 Task: In the Company rice.edu, Add note: 'Research and compile a list of potential influencers for an upcoming campaign.'. Mark checkbox to create task to follow up ': Tomorrow'. Create task, with  description: Send Proposal to Client, Add due date: In 3 Business Days; Add reminder: 30 Minutes before. Set Priority Low  and add note: follow up with the client regarding their recent inquiry and address any questions they may have.. Logged in from softage.5@softage.net
Action: Mouse moved to (77, 70)
Screenshot: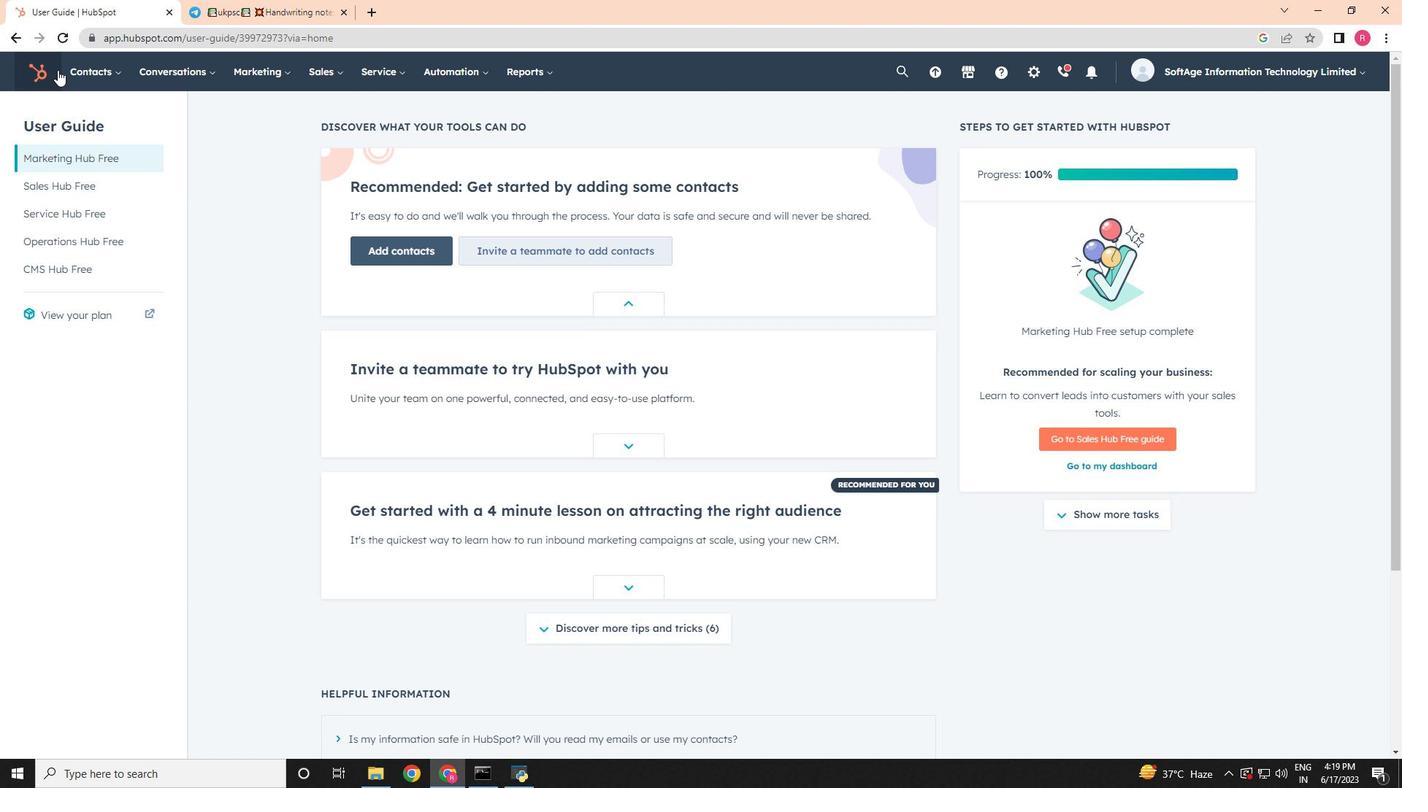 
Action: Mouse pressed left at (77, 70)
Screenshot: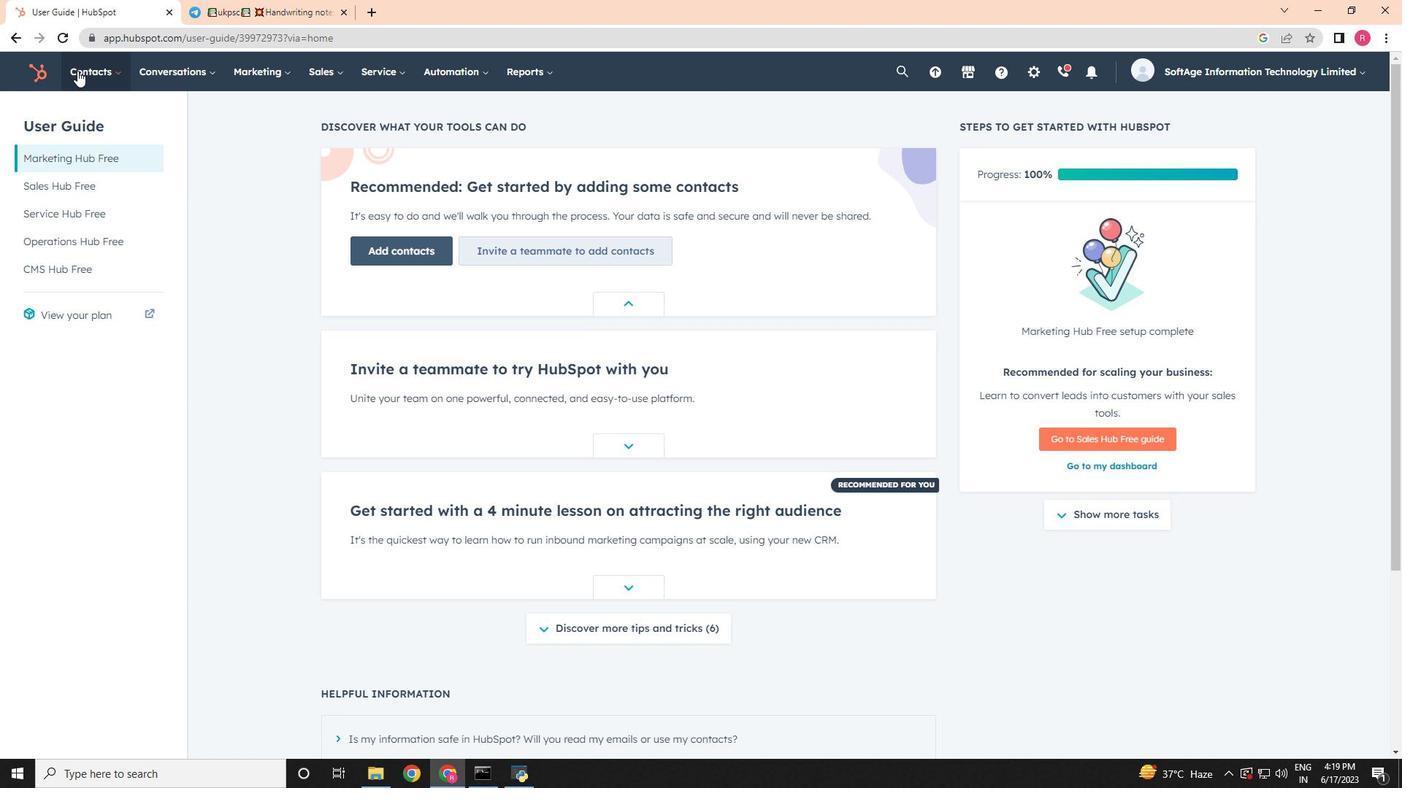 
Action: Mouse moved to (113, 140)
Screenshot: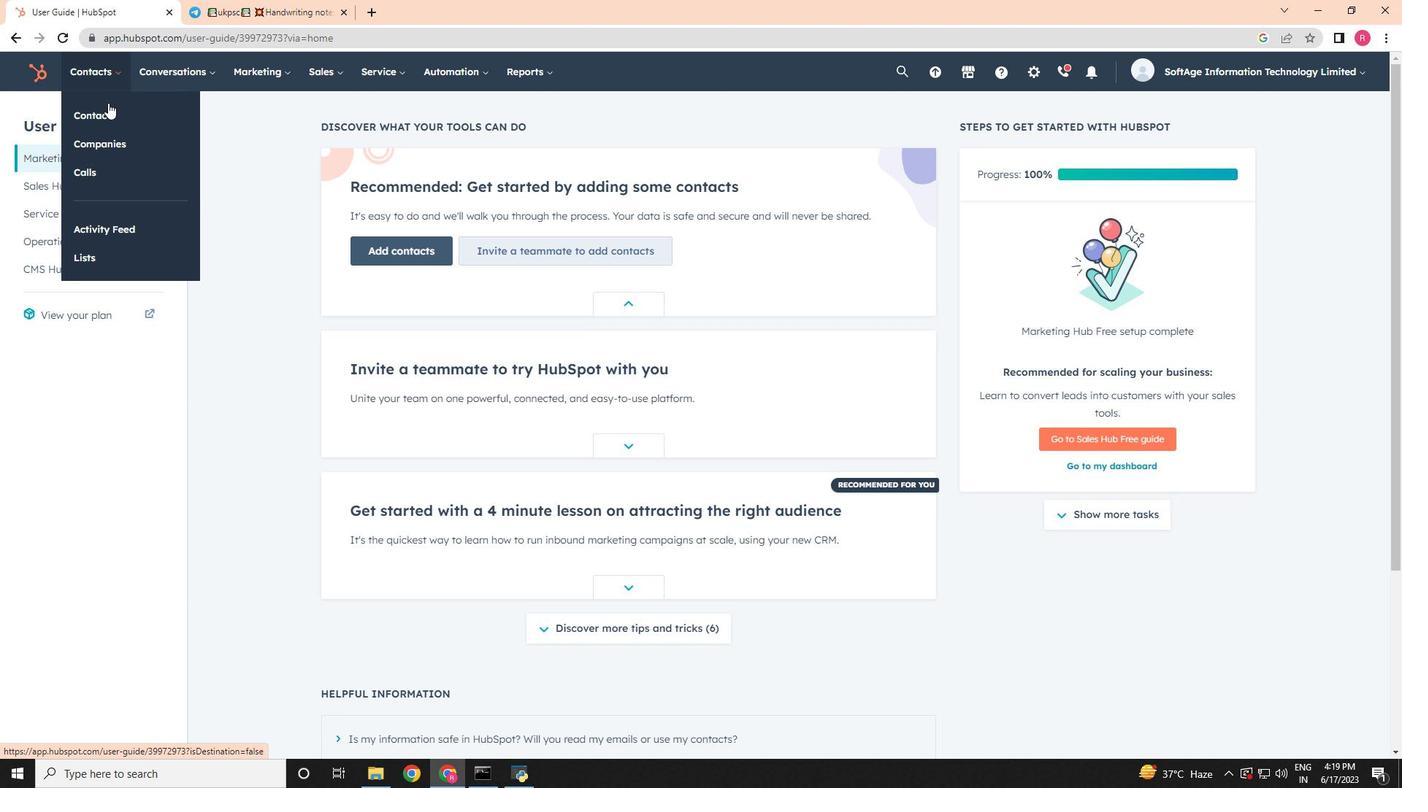 
Action: Mouse pressed left at (113, 140)
Screenshot: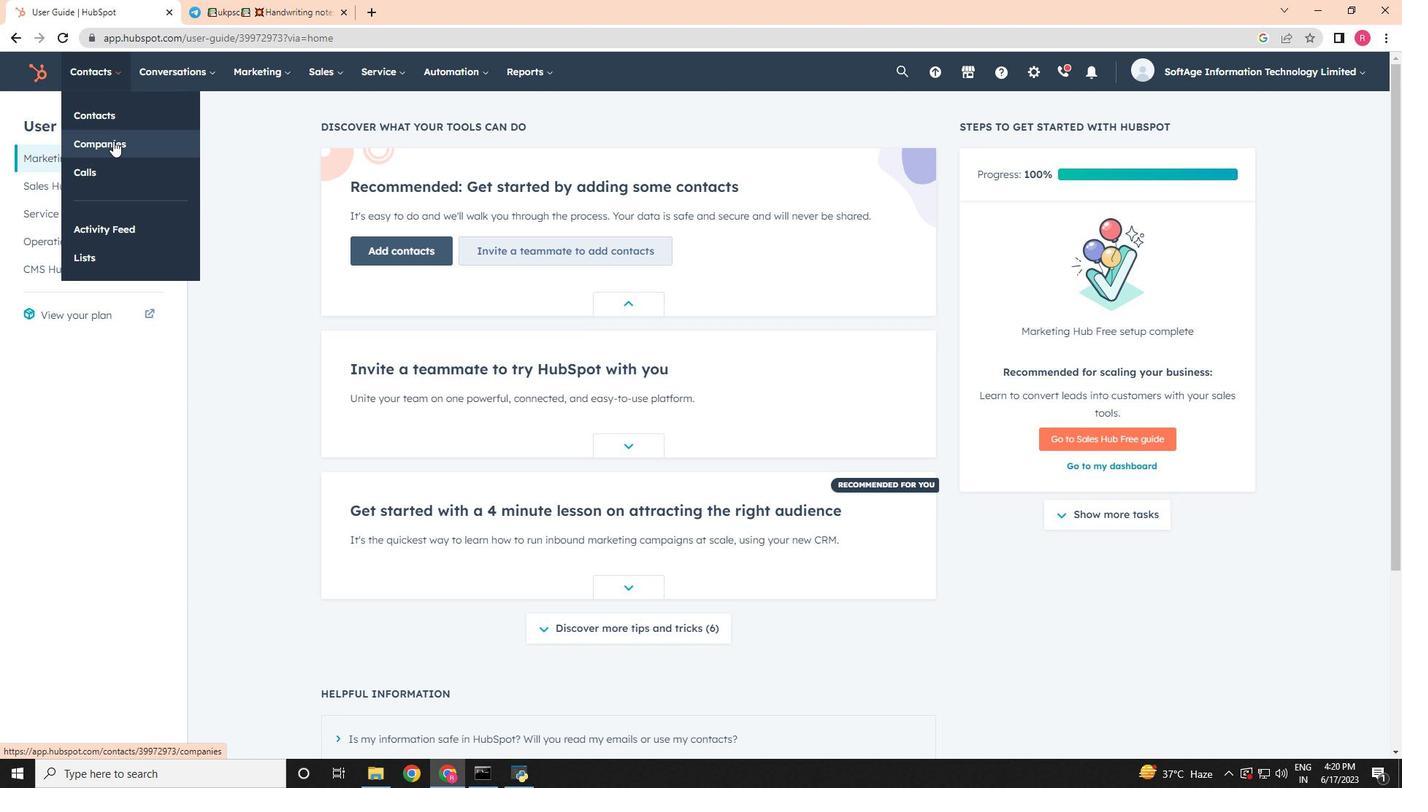 
Action: Mouse moved to (122, 238)
Screenshot: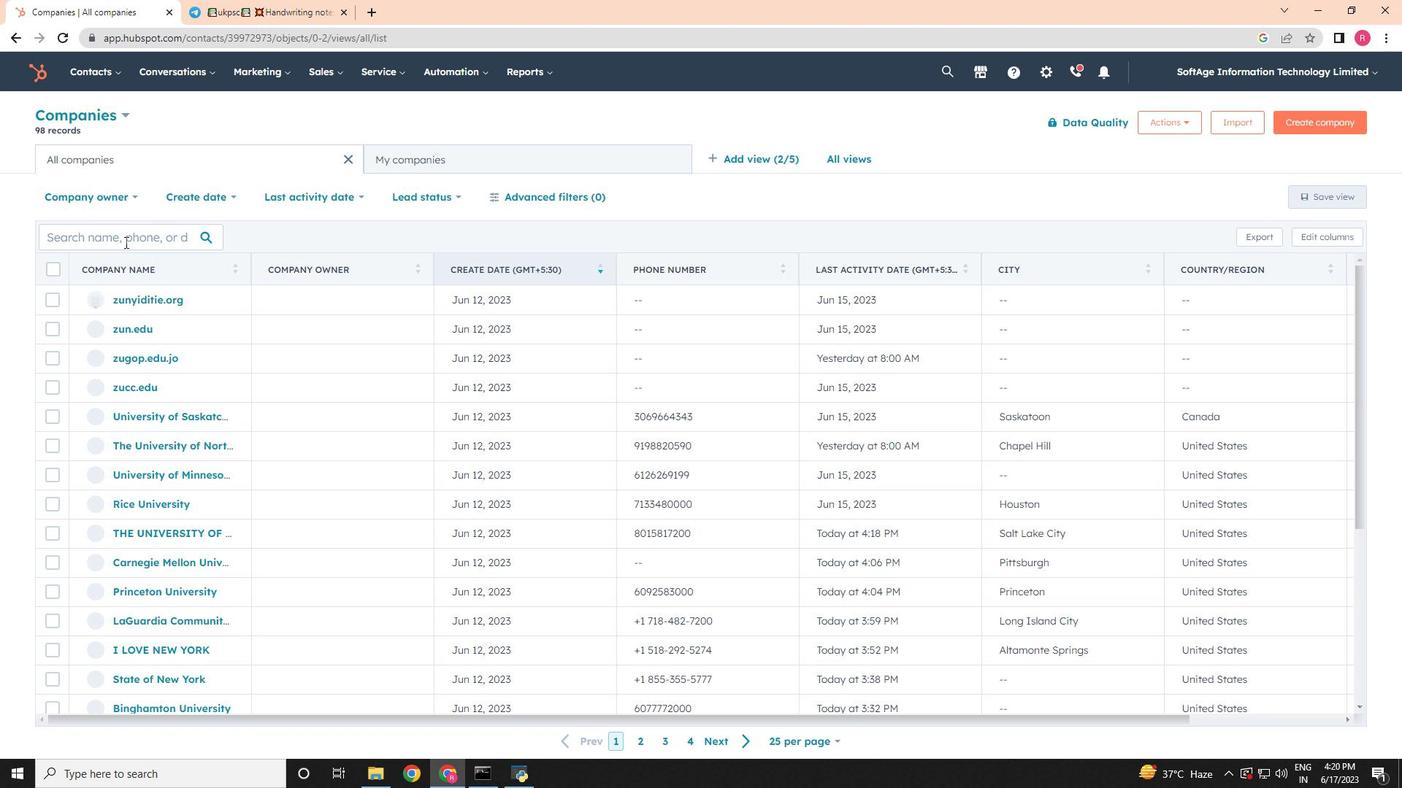 
Action: Mouse pressed left at (122, 238)
Screenshot: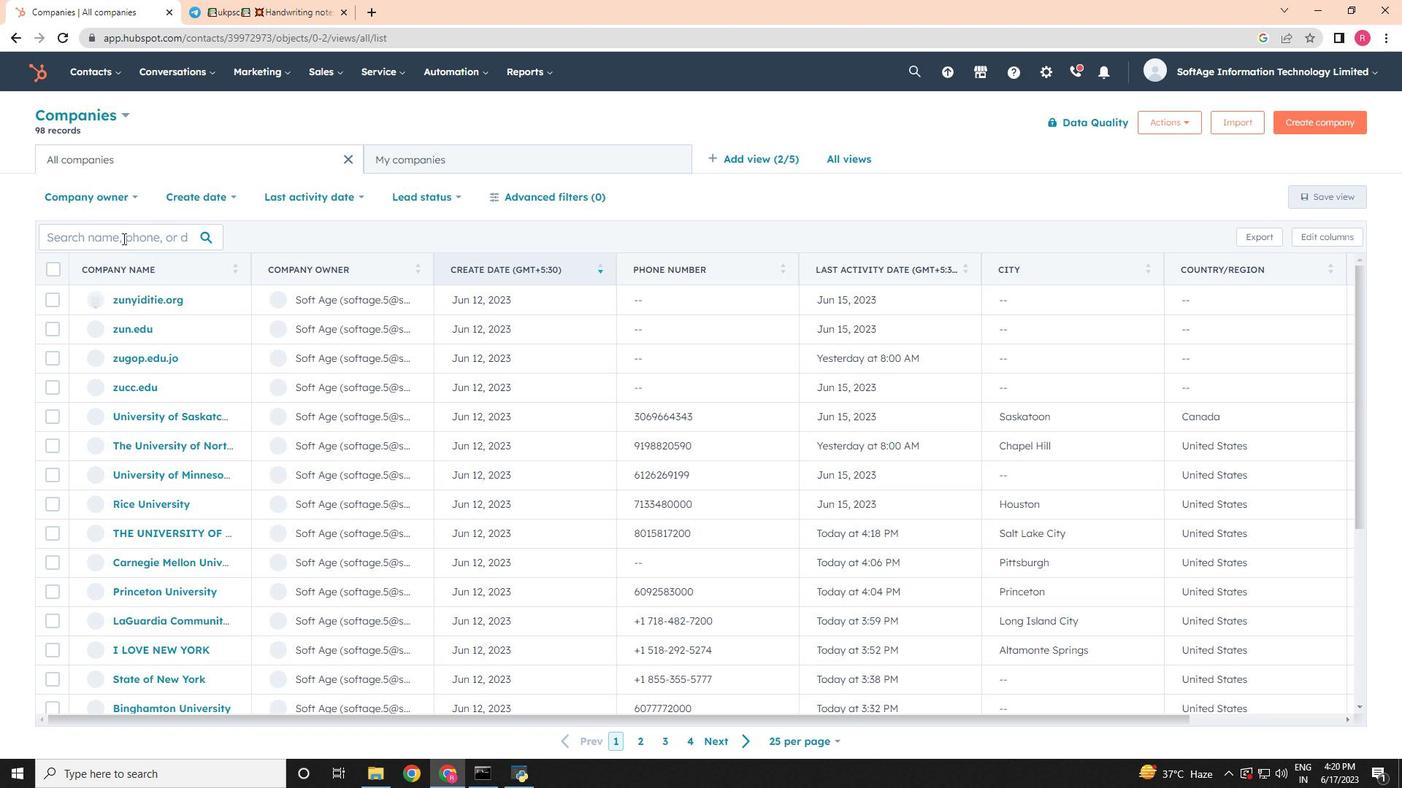 
Action: Mouse moved to (122, 238)
Screenshot: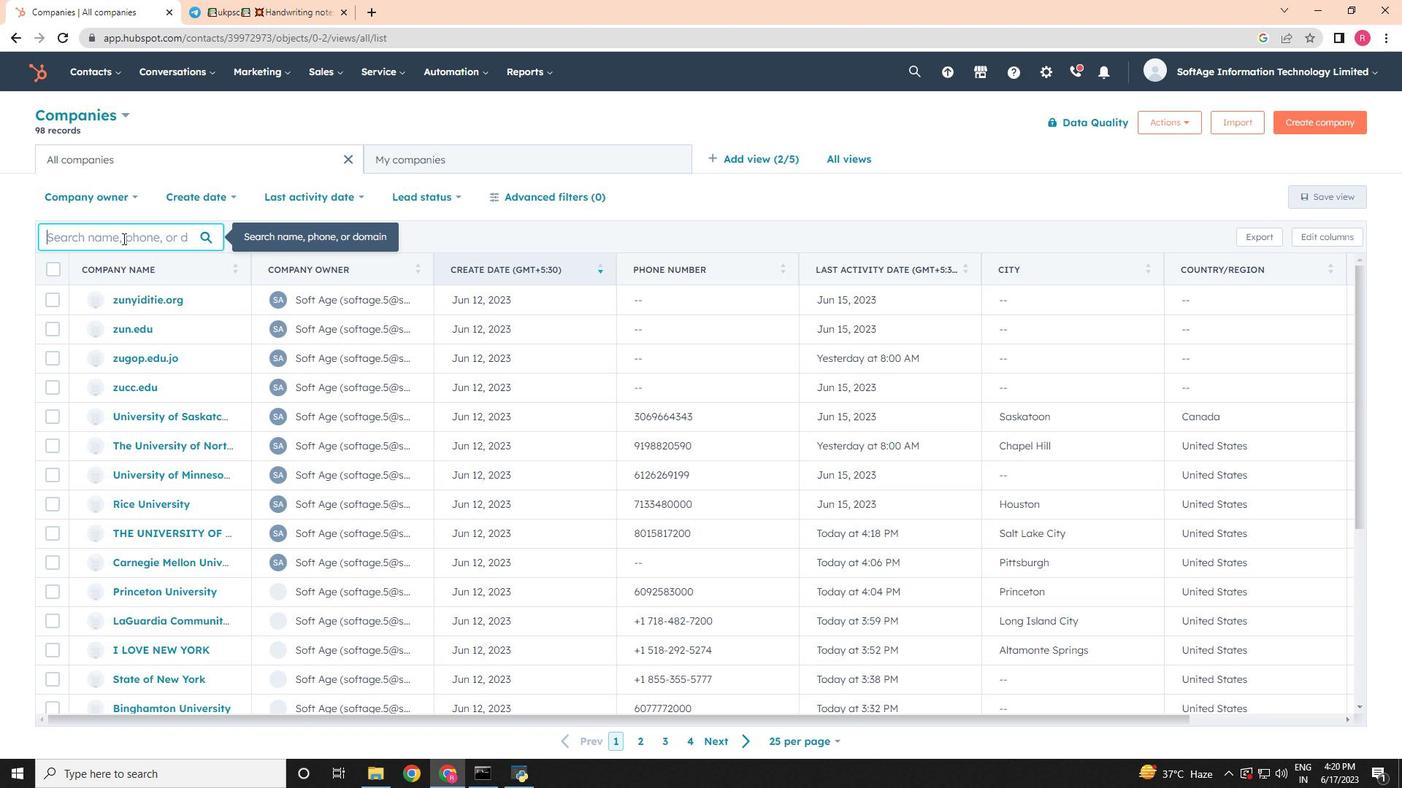 
Action: Key pressed rice.edu
Screenshot: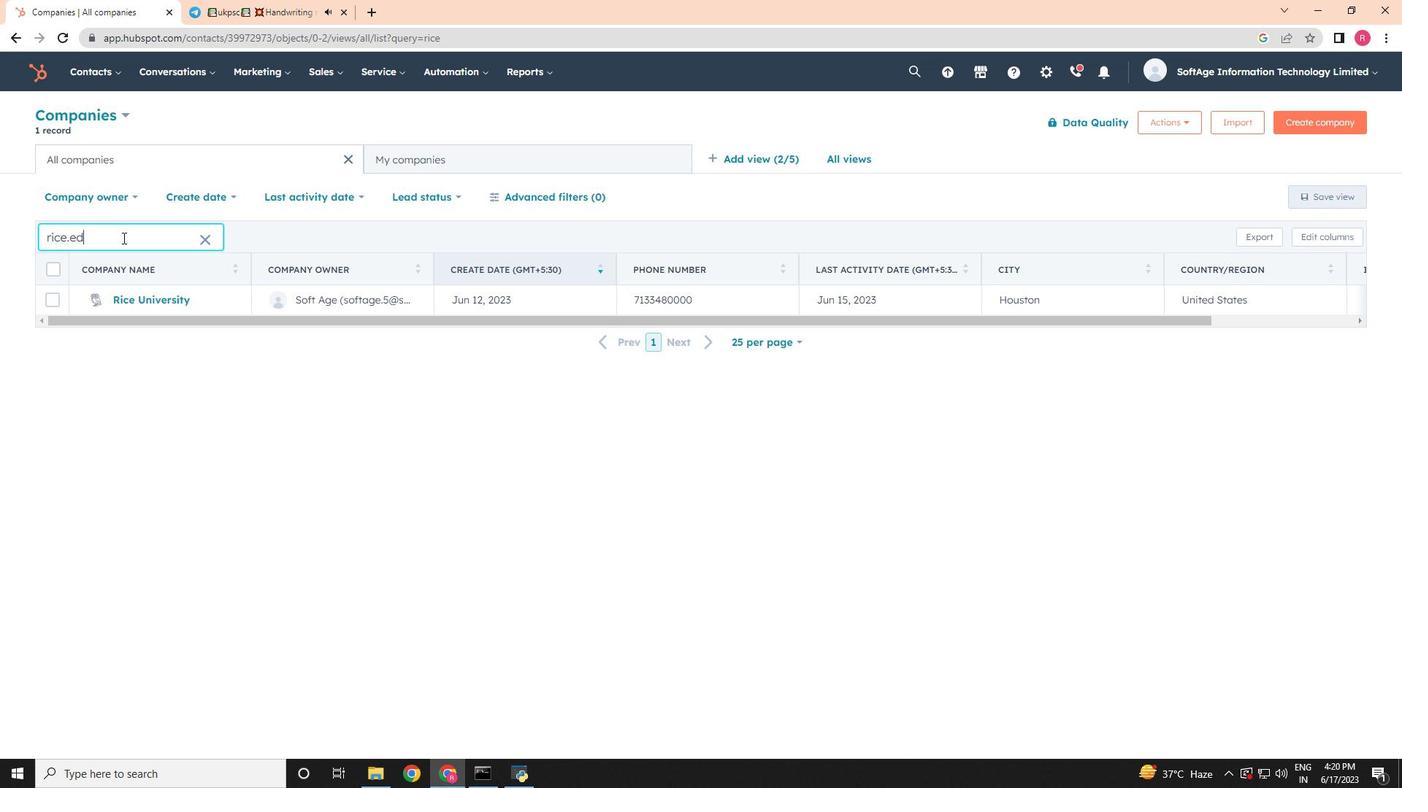 
Action: Mouse moved to (125, 305)
Screenshot: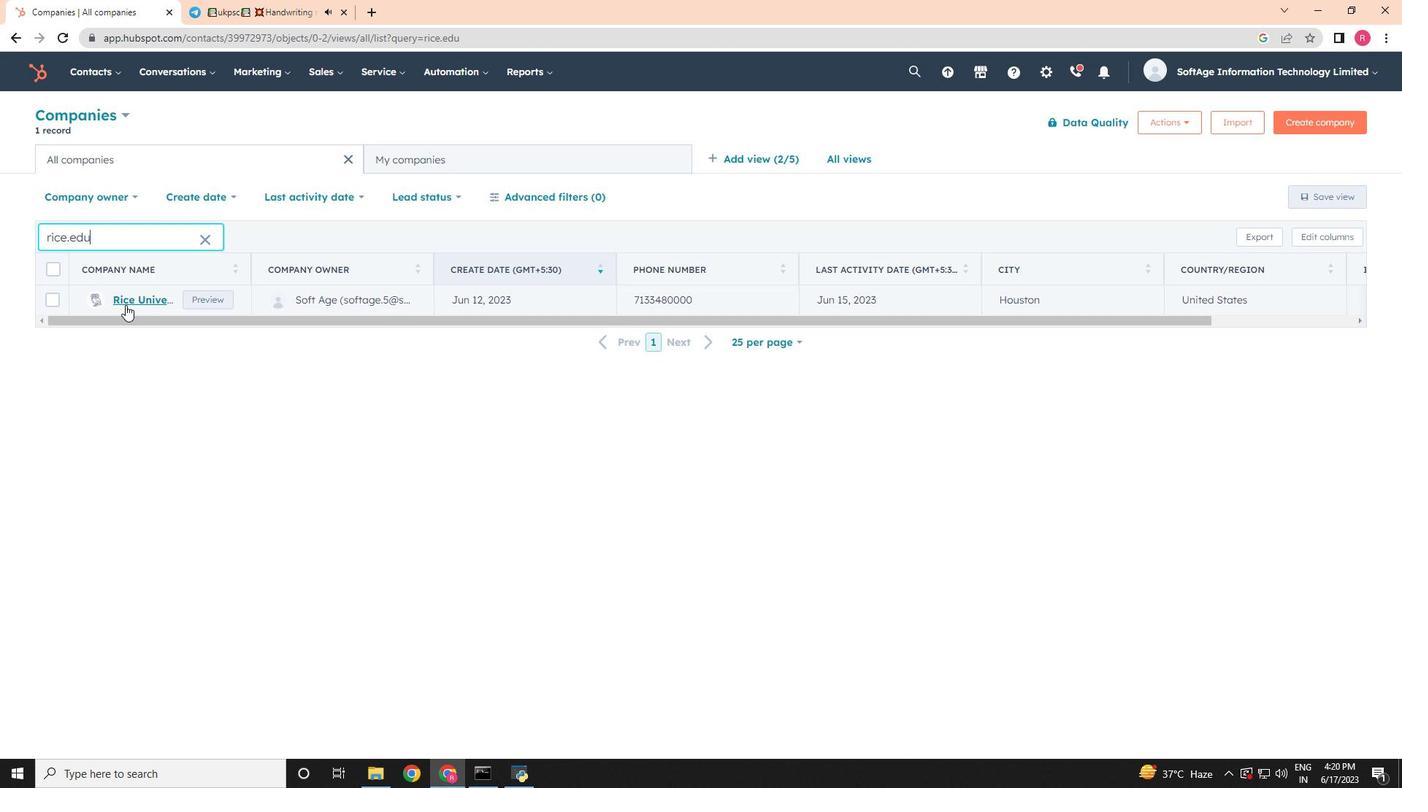 
Action: Mouse pressed left at (125, 305)
Screenshot: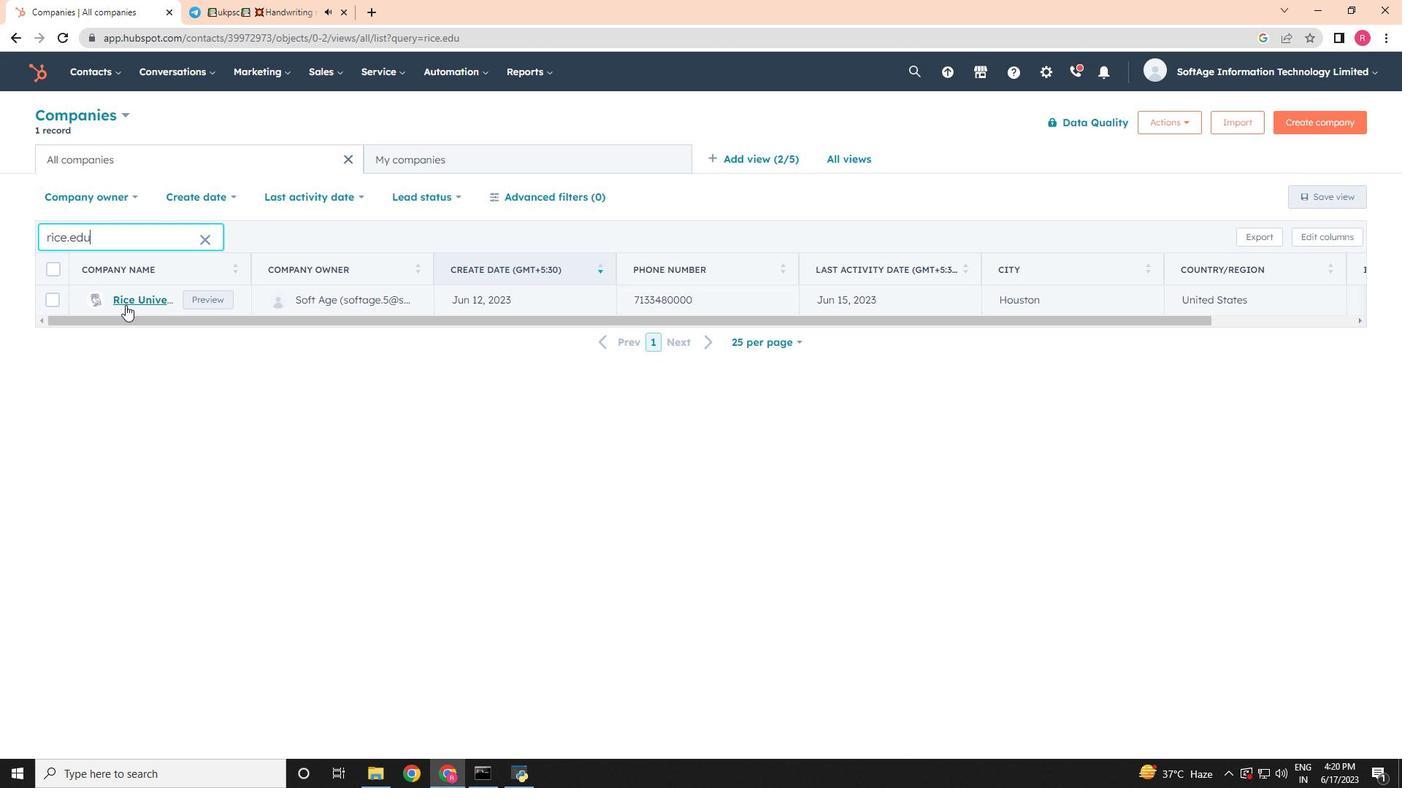 
Action: Mouse moved to (46, 245)
Screenshot: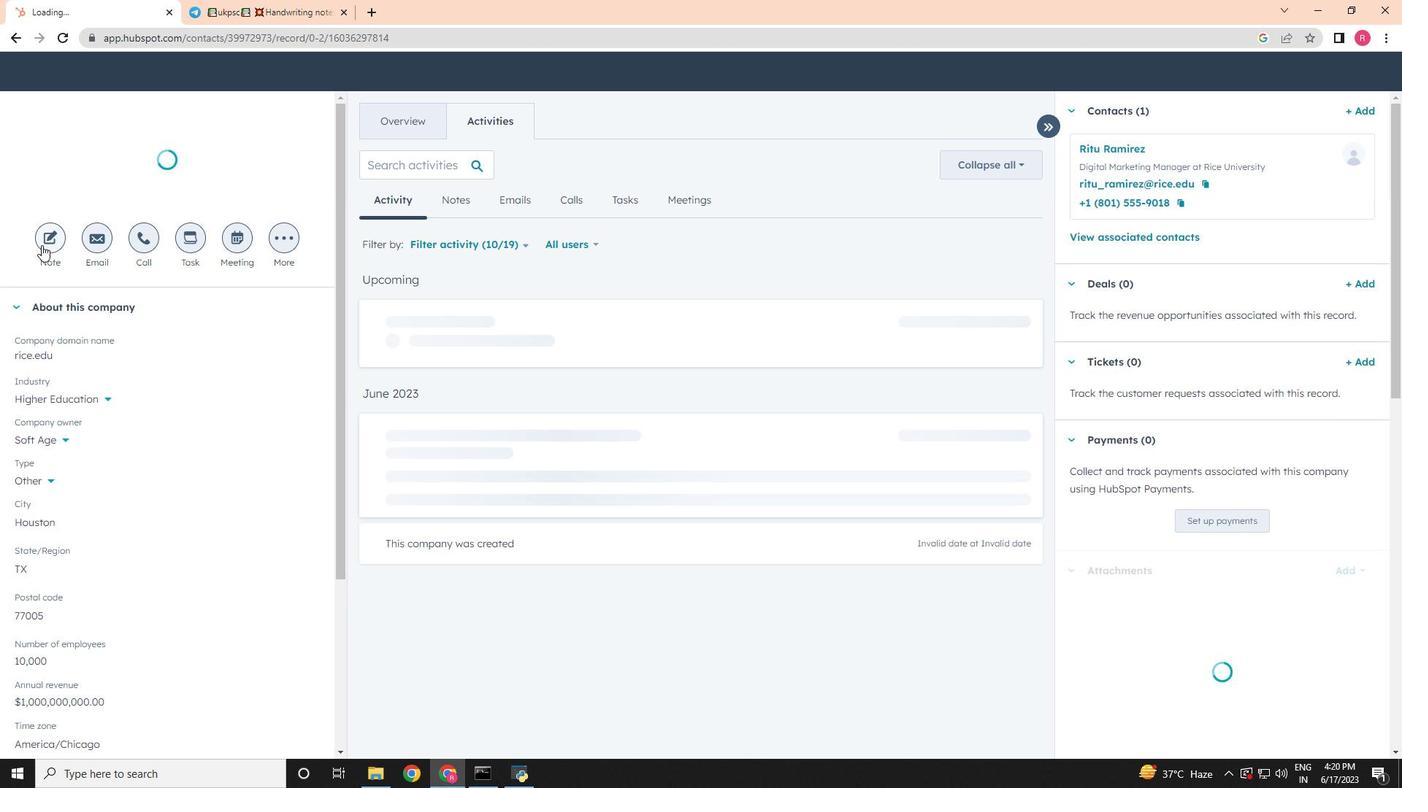 
Action: Mouse pressed left at (46, 245)
Screenshot: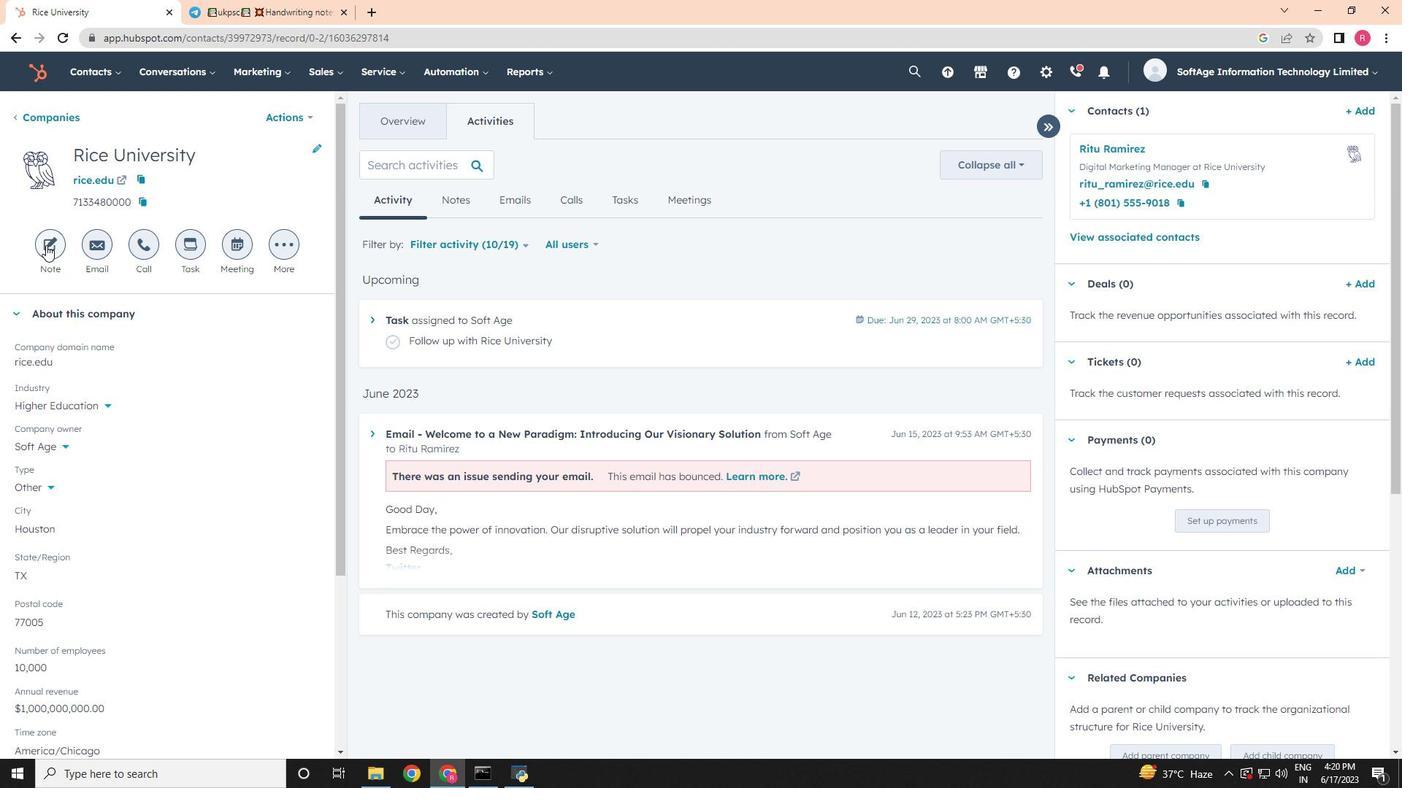 
Action: Mouse moved to (1228, 436)
Screenshot: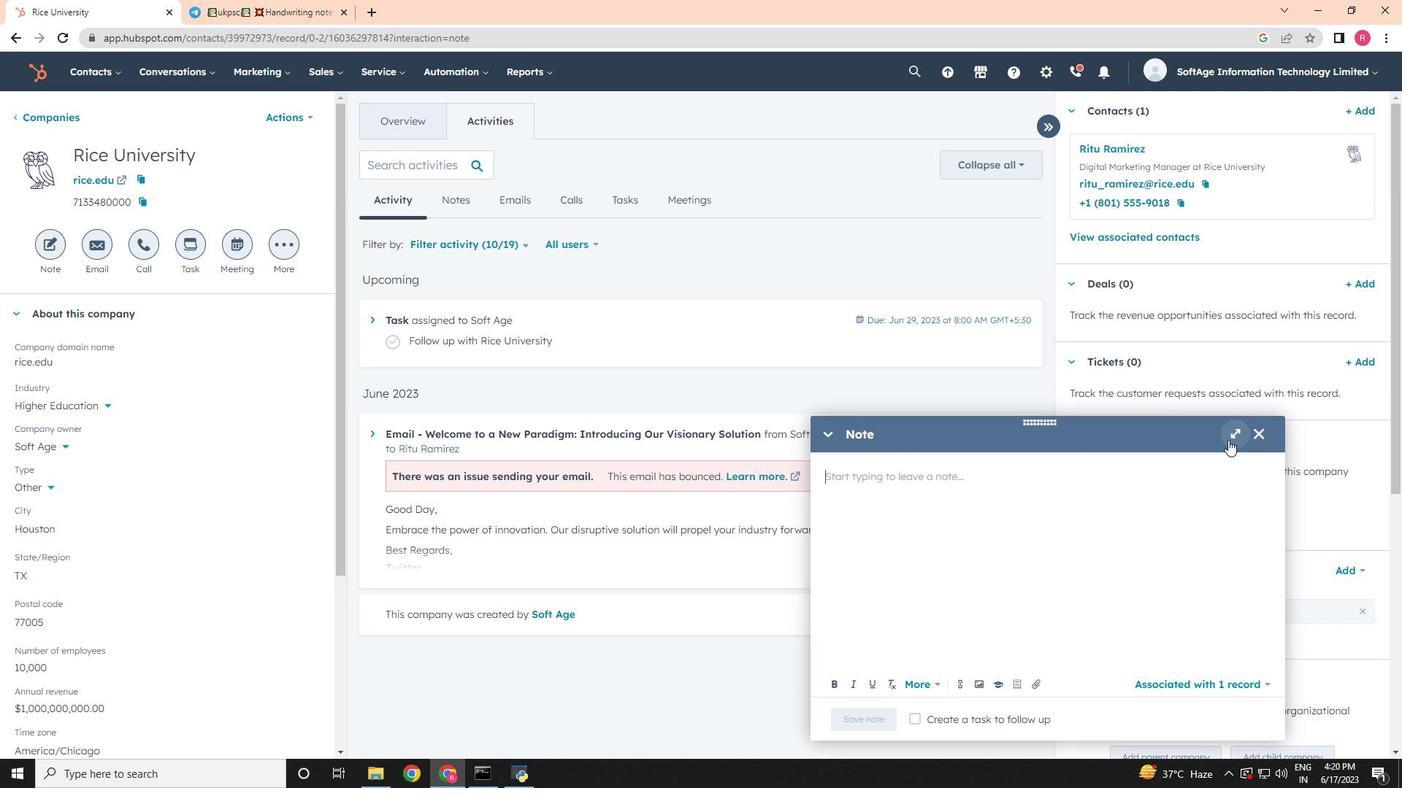 
Action: Mouse pressed left at (1228, 436)
Screenshot: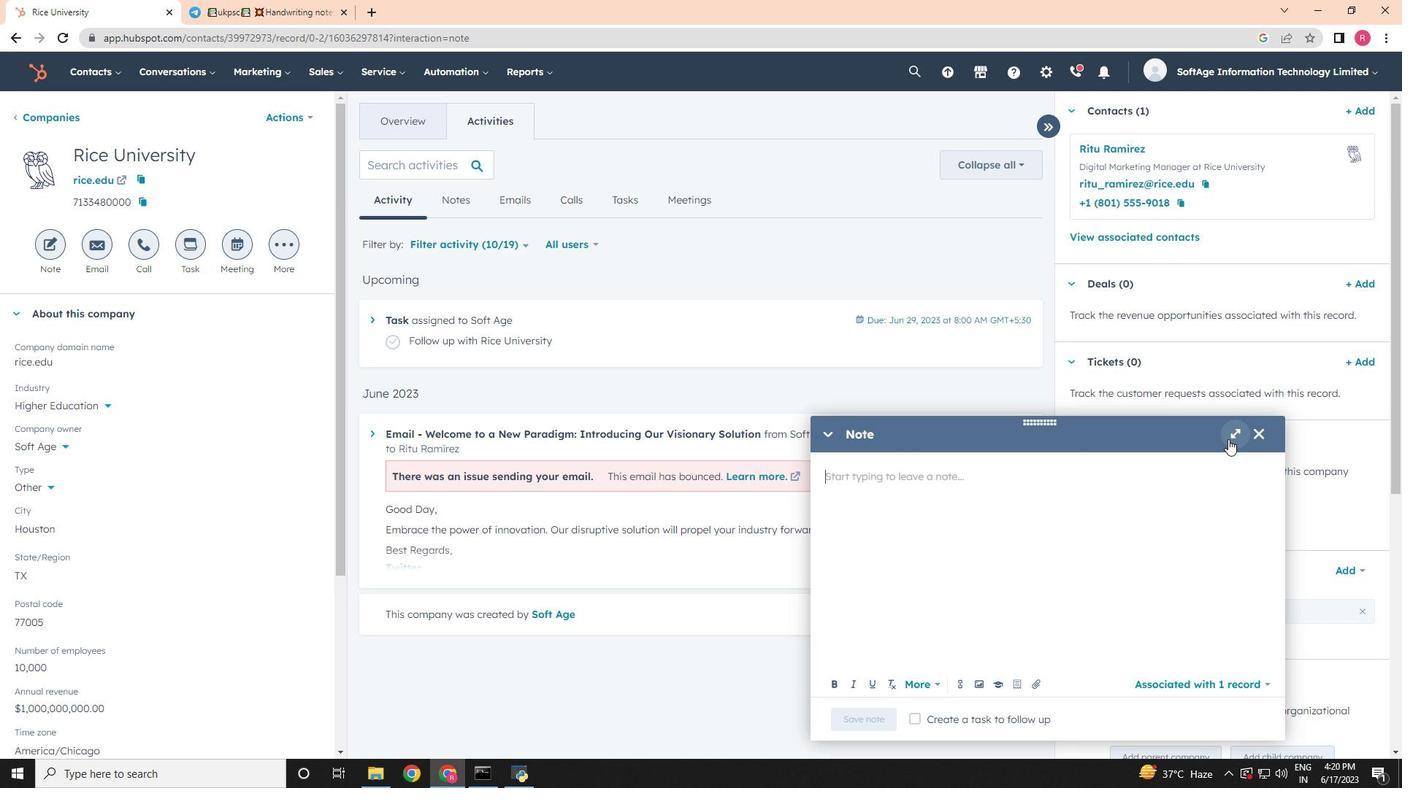 
Action: Mouse moved to (354, 268)
Screenshot: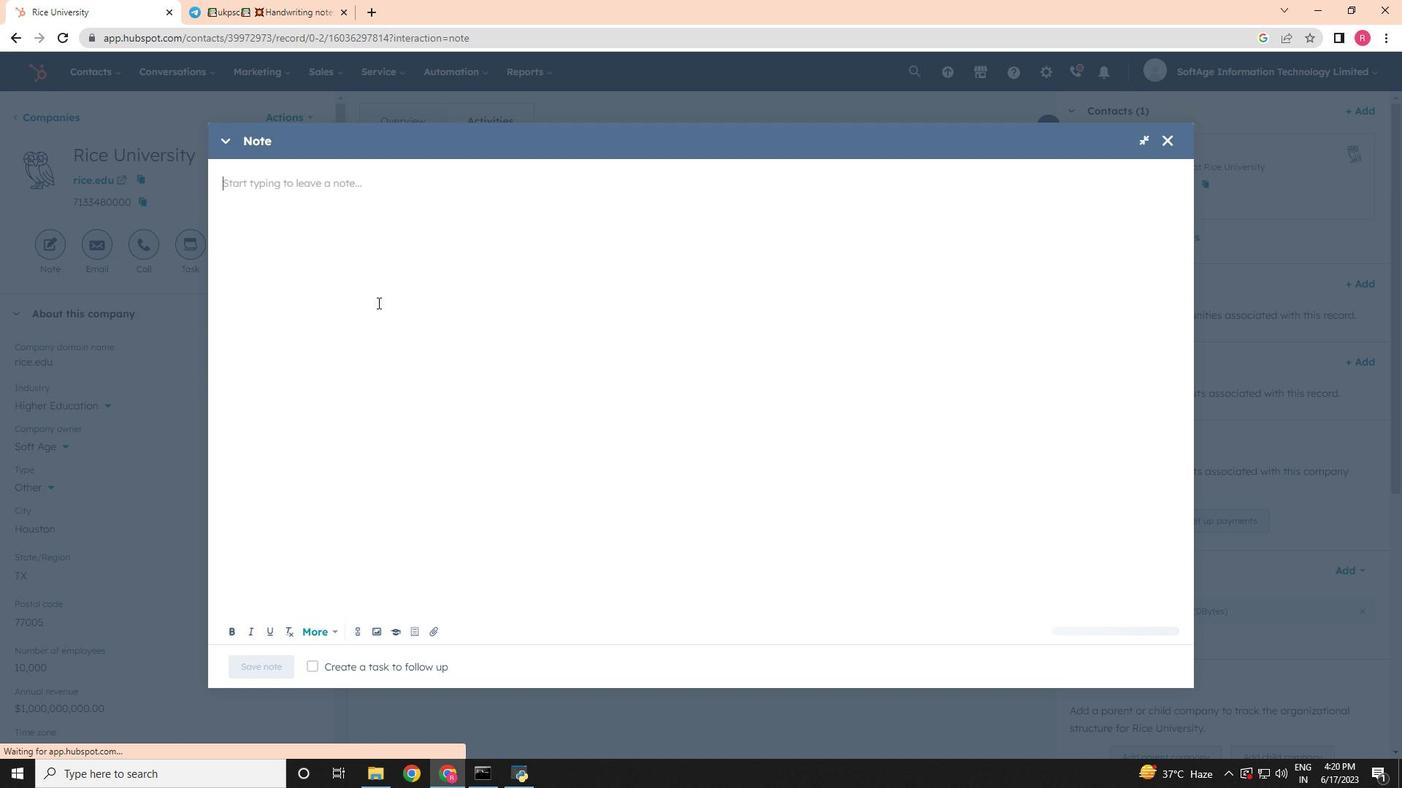 
Action: Key pressed <Key.shift>Research<Key.space>and<Key.space>compile<Key.space>a<Key.space>list<Key.space>of<Key.space>potential<Key.space>influencers<Key.space>for<Key.space>an<Key.space>upcoming<Key.space>campaign.
Screenshot: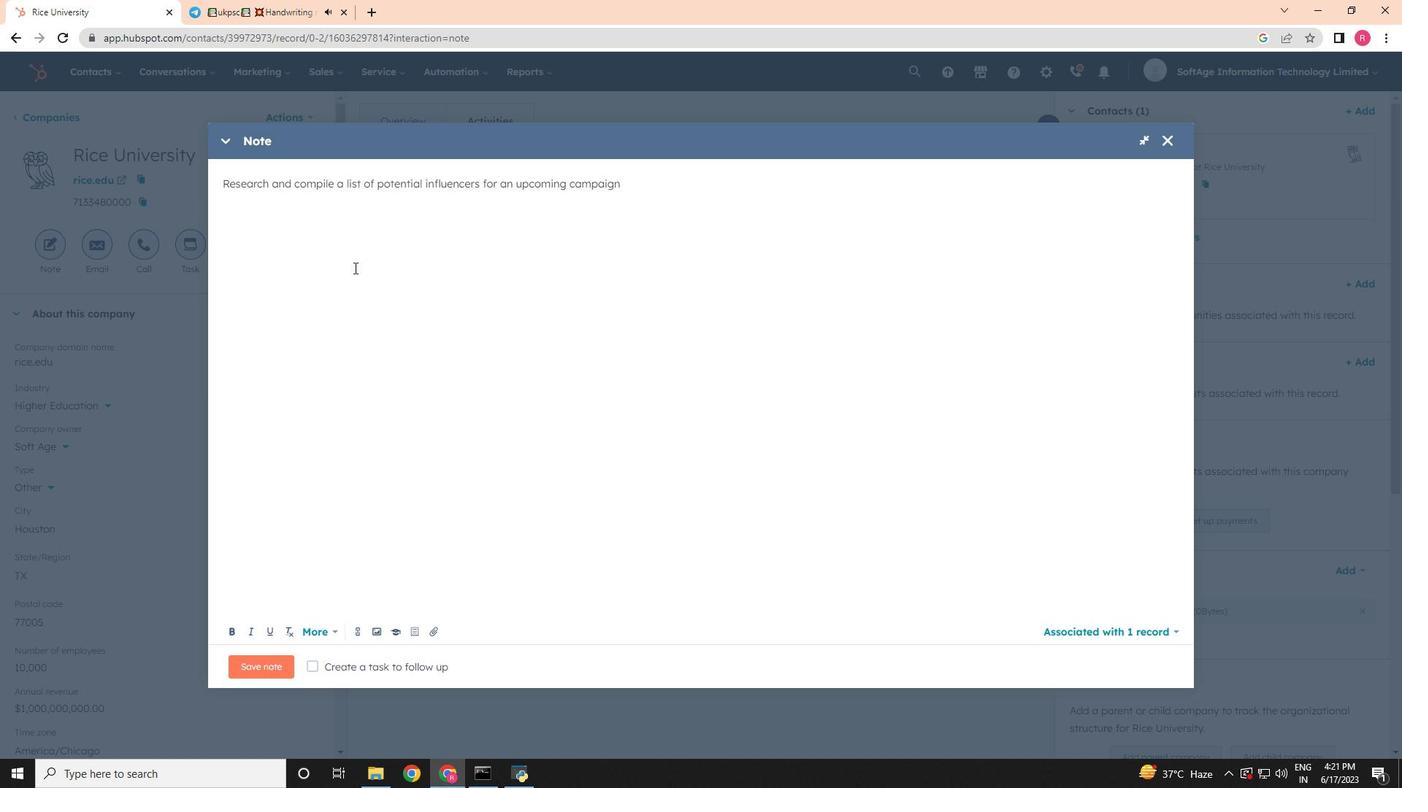 
Action: Mouse moved to (314, 658)
Screenshot: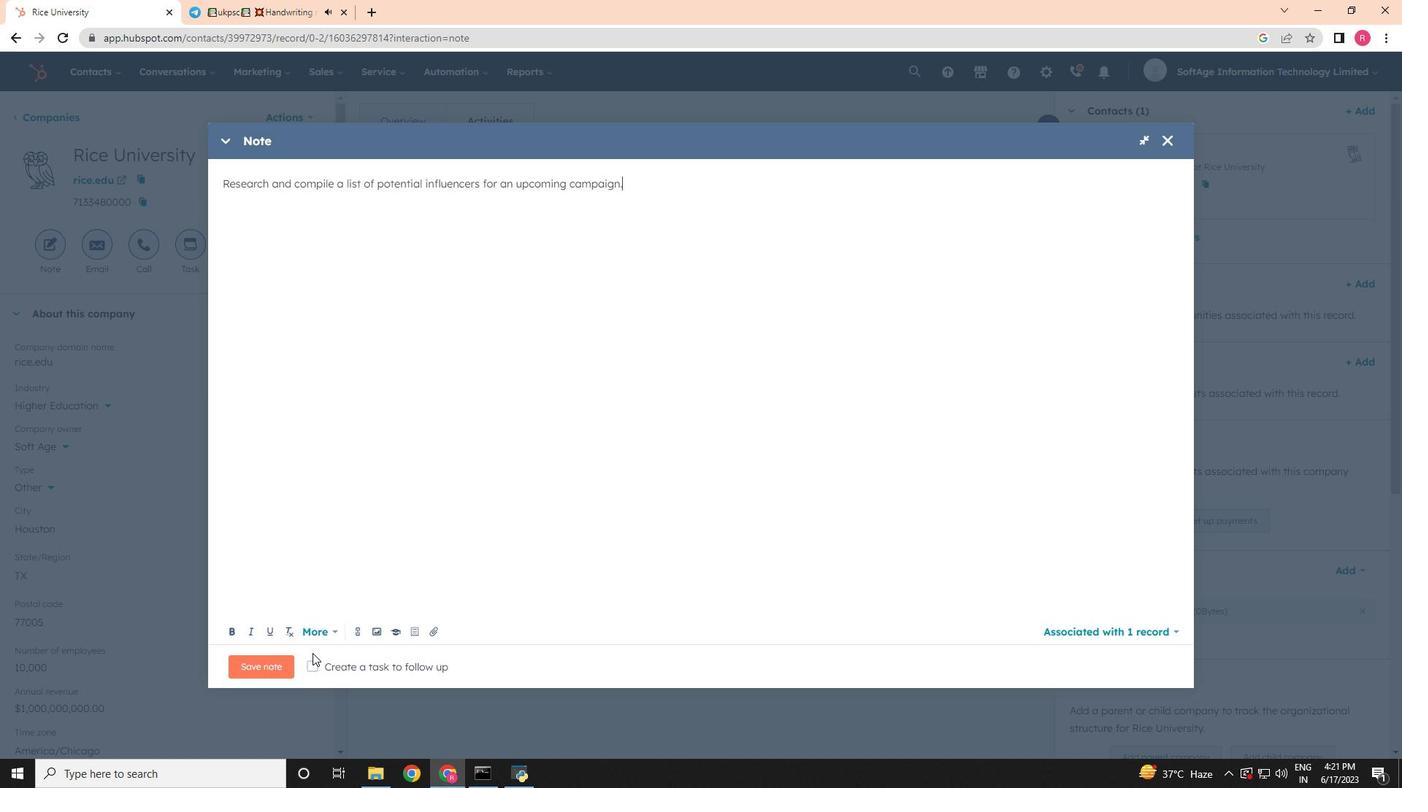 
Action: Mouse pressed left at (314, 658)
Screenshot: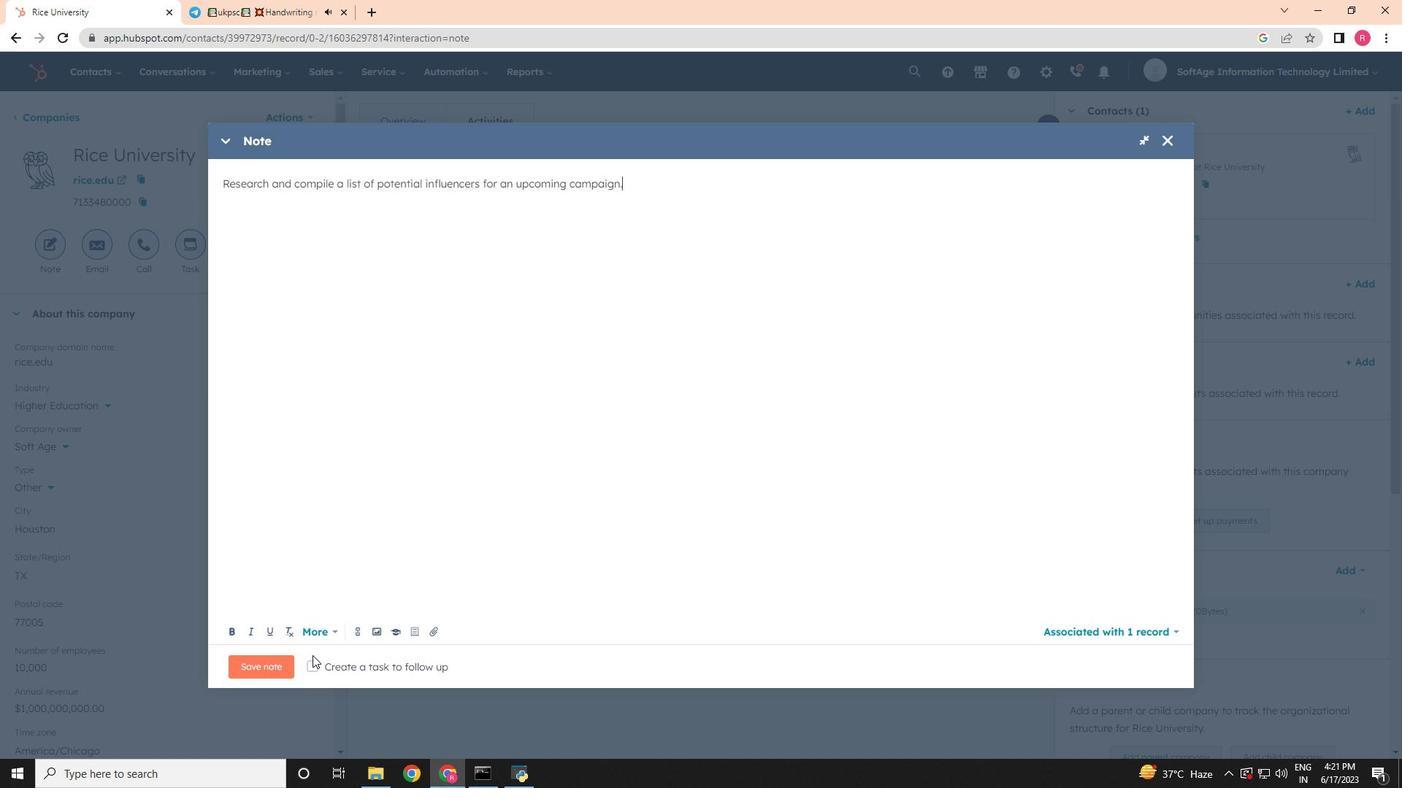
Action: Mouse moved to (314, 666)
Screenshot: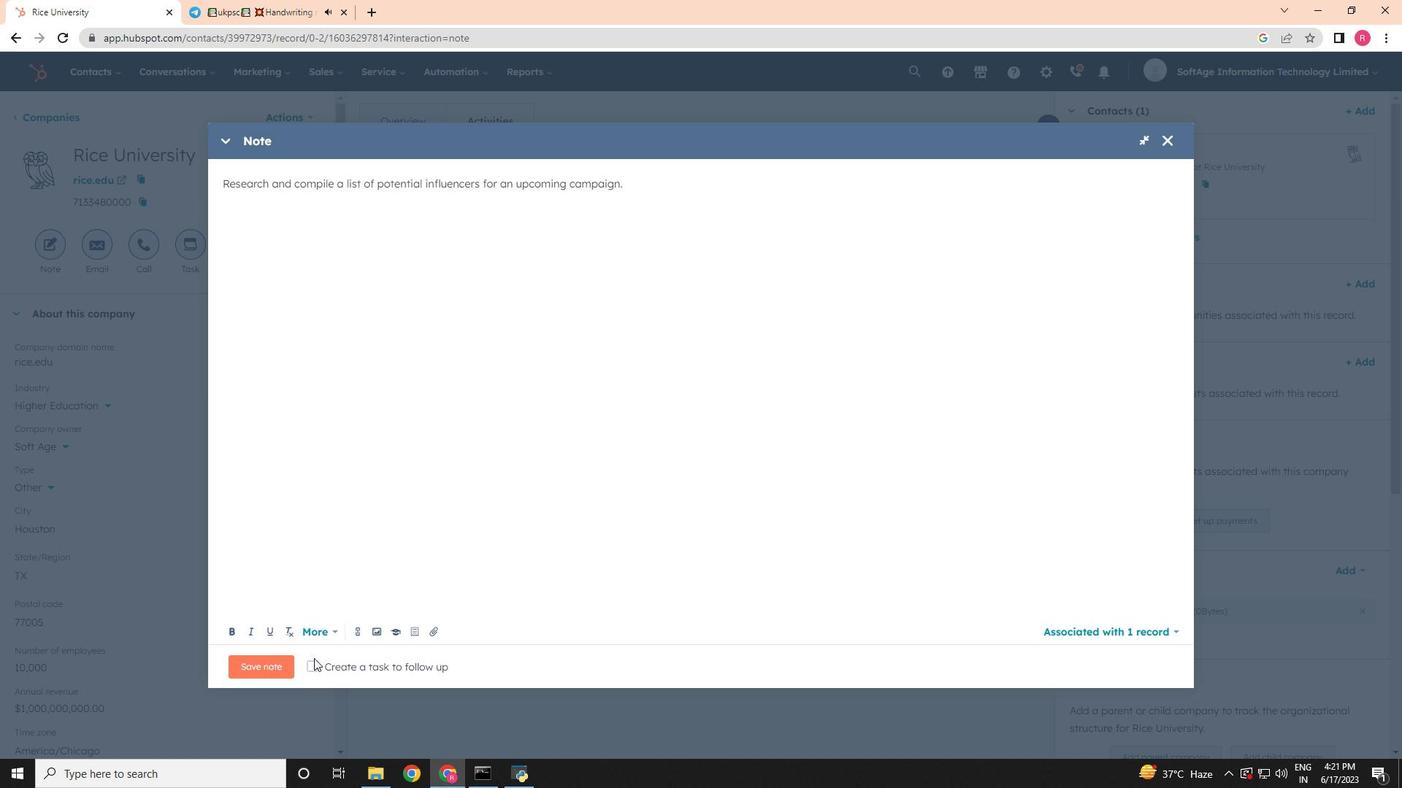 
Action: Mouse pressed left at (314, 666)
Screenshot: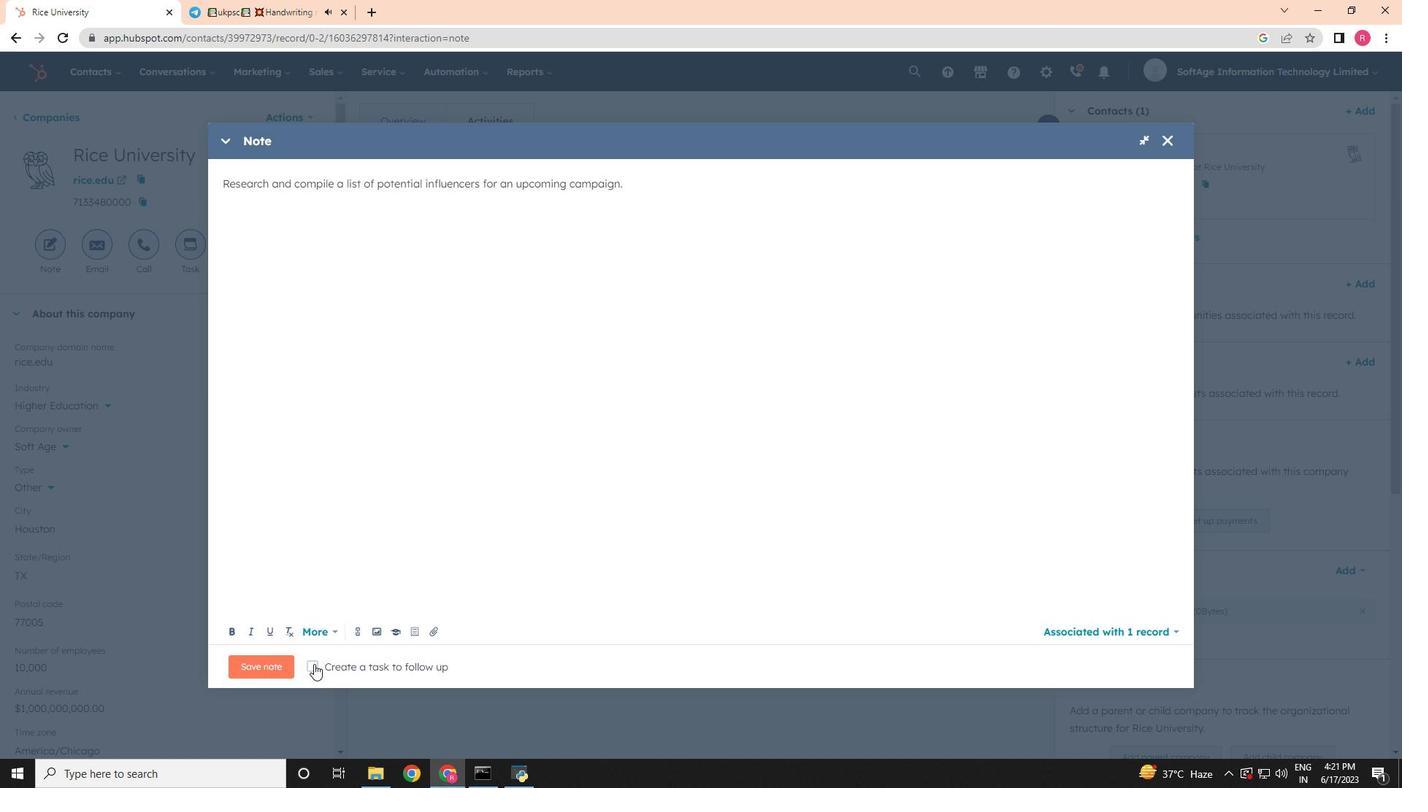
Action: Mouse moved to (503, 667)
Screenshot: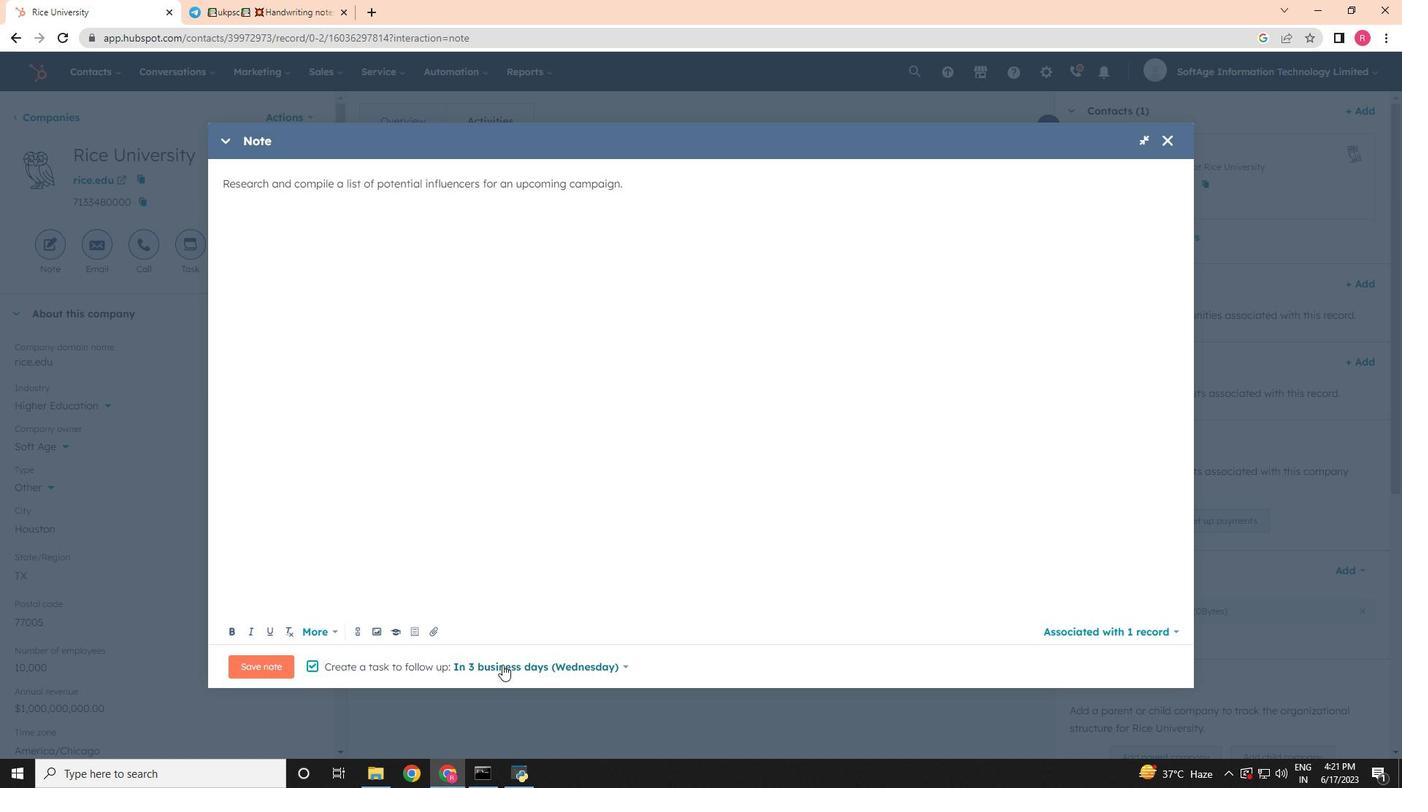 
Action: Mouse pressed left at (503, 667)
Screenshot: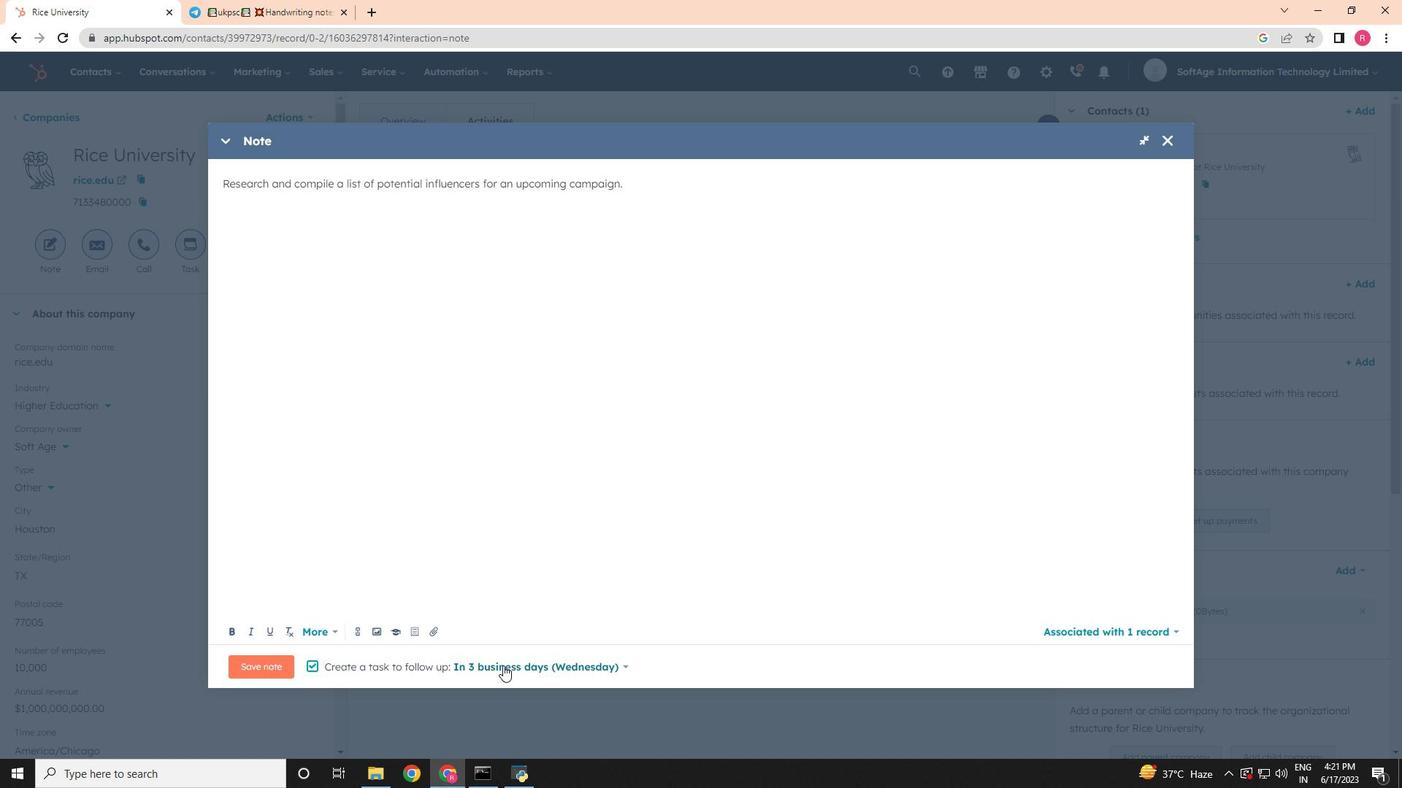 
Action: Mouse moved to (467, 579)
Screenshot: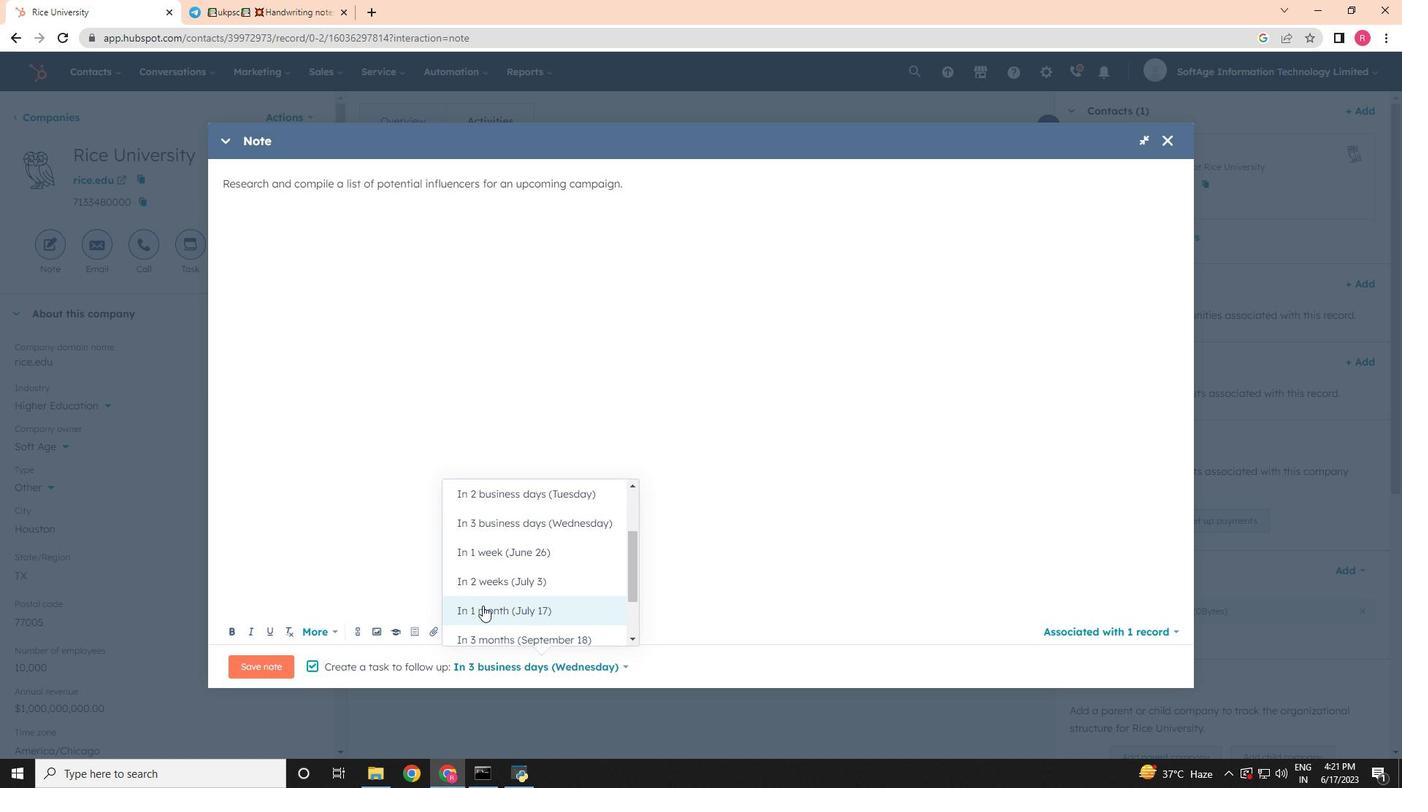
Action: Mouse scrolled (467, 579) with delta (0, 0)
Screenshot: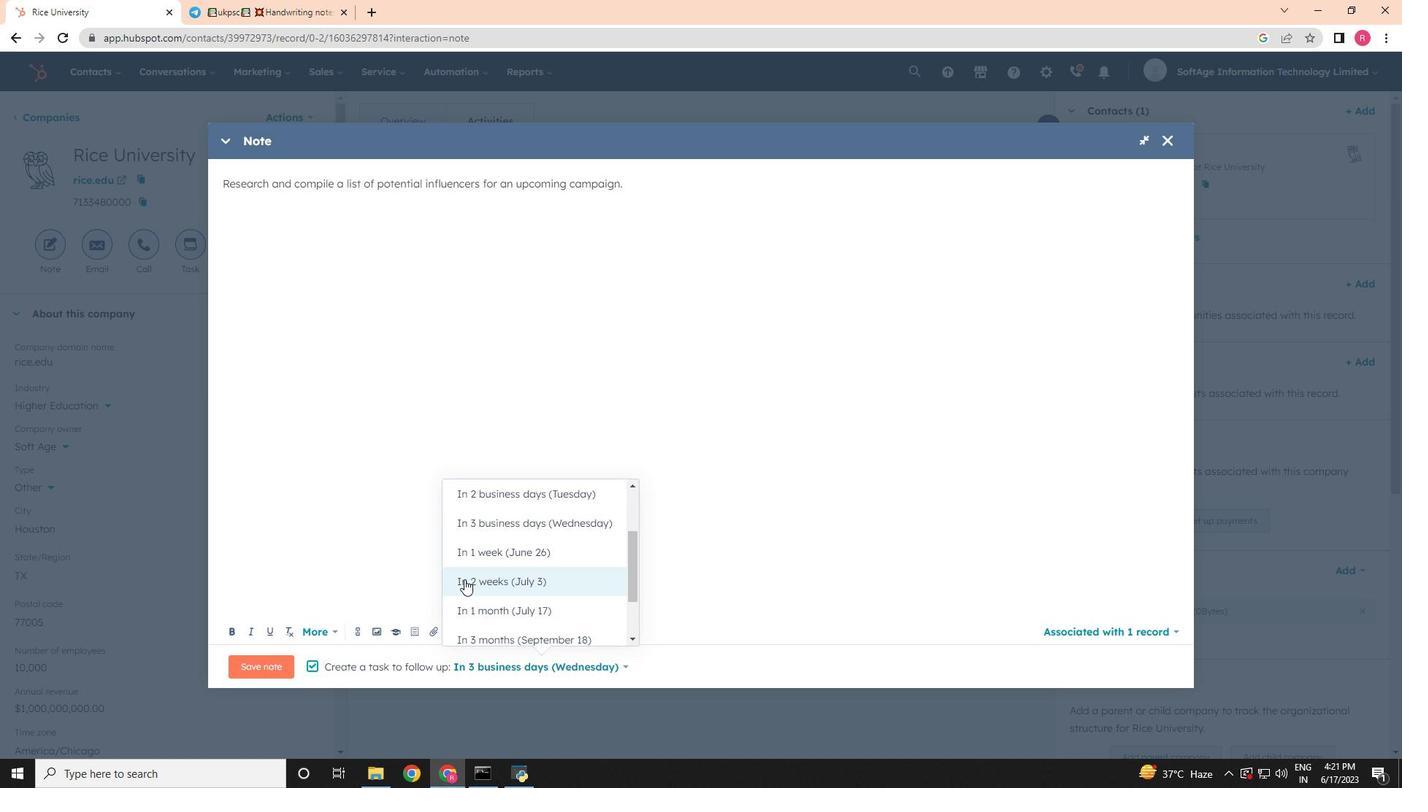 
Action: Mouse scrolled (467, 579) with delta (0, 0)
Screenshot: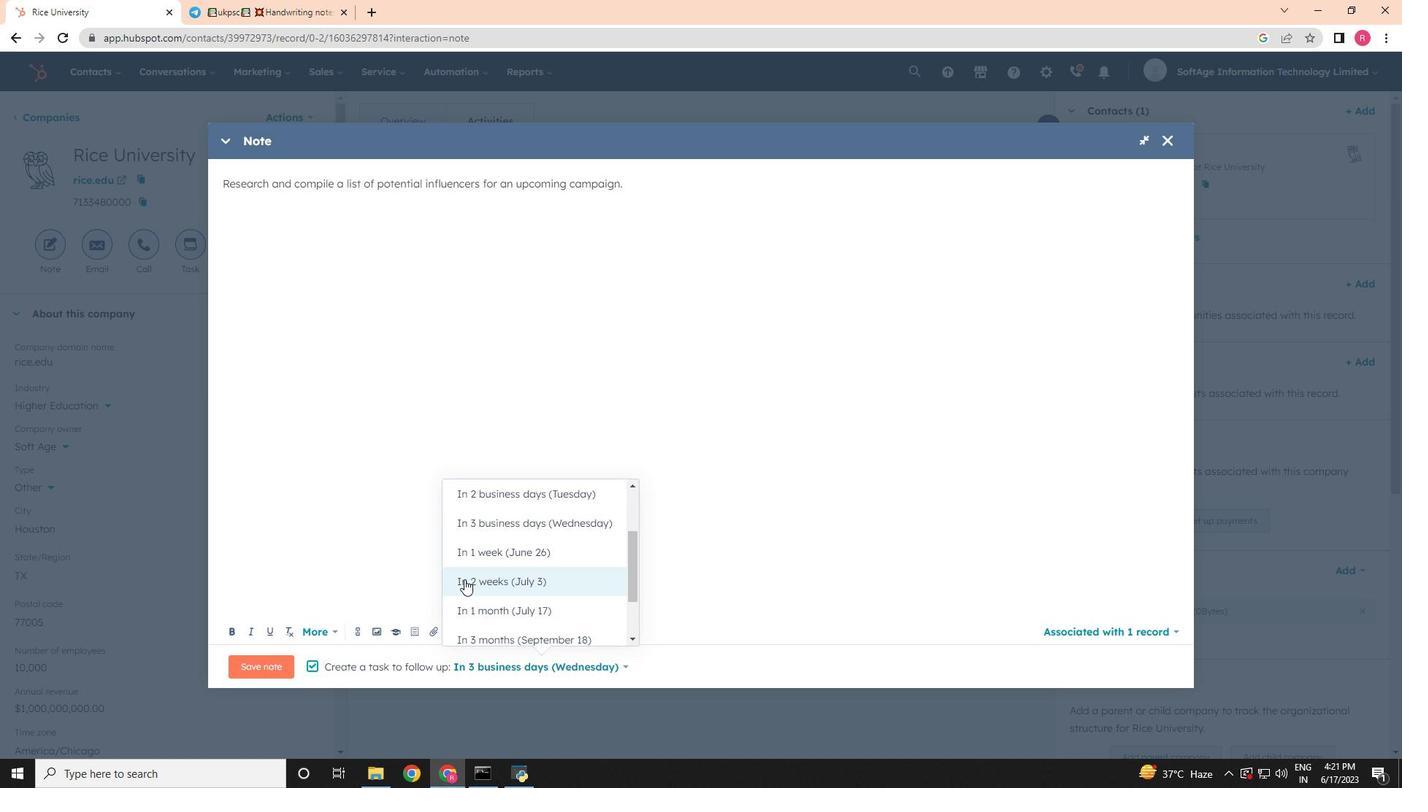 
Action: Mouse scrolled (467, 579) with delta (0, 0)
Screenshot: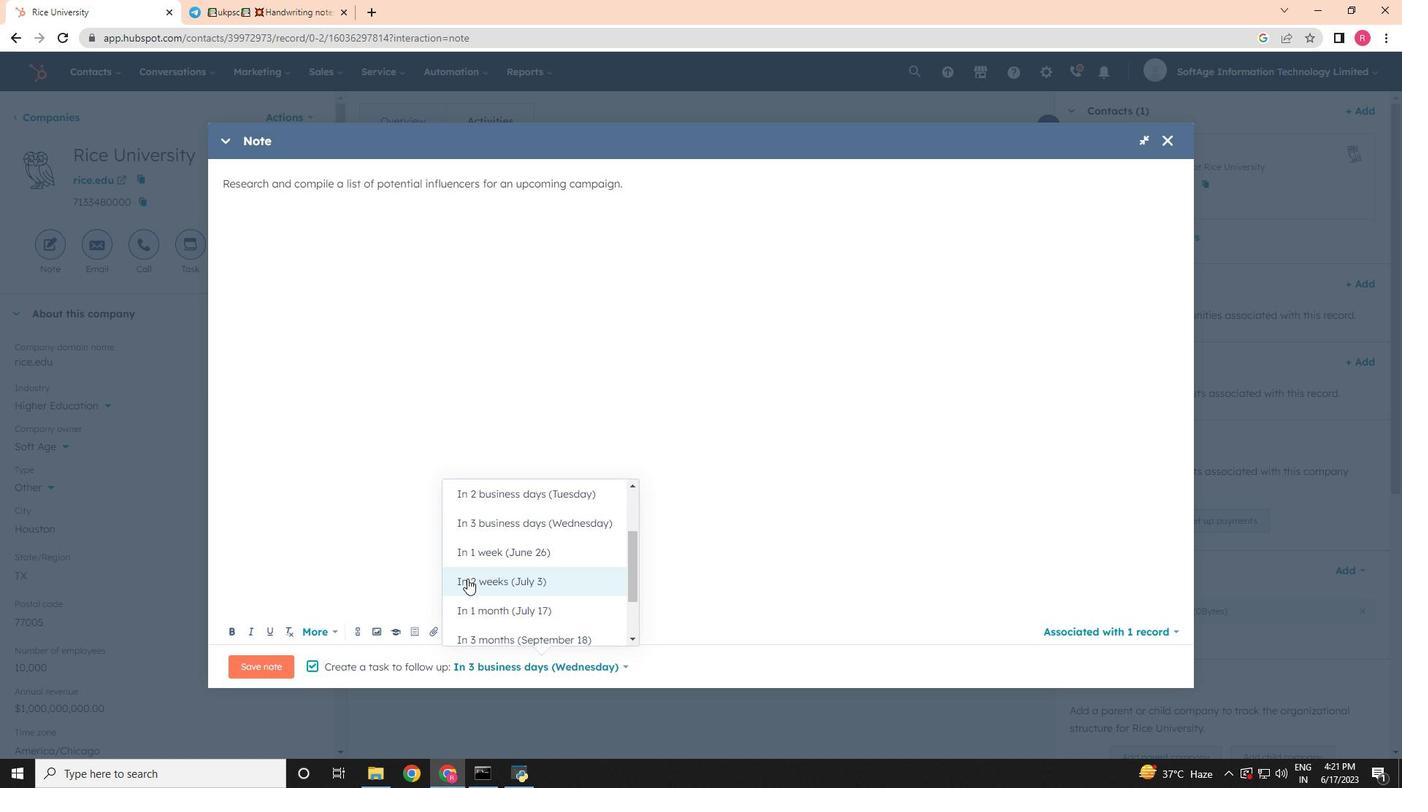 
Action: Mouse scrolled (467, 579) with delta (0, 0)
Screenshot: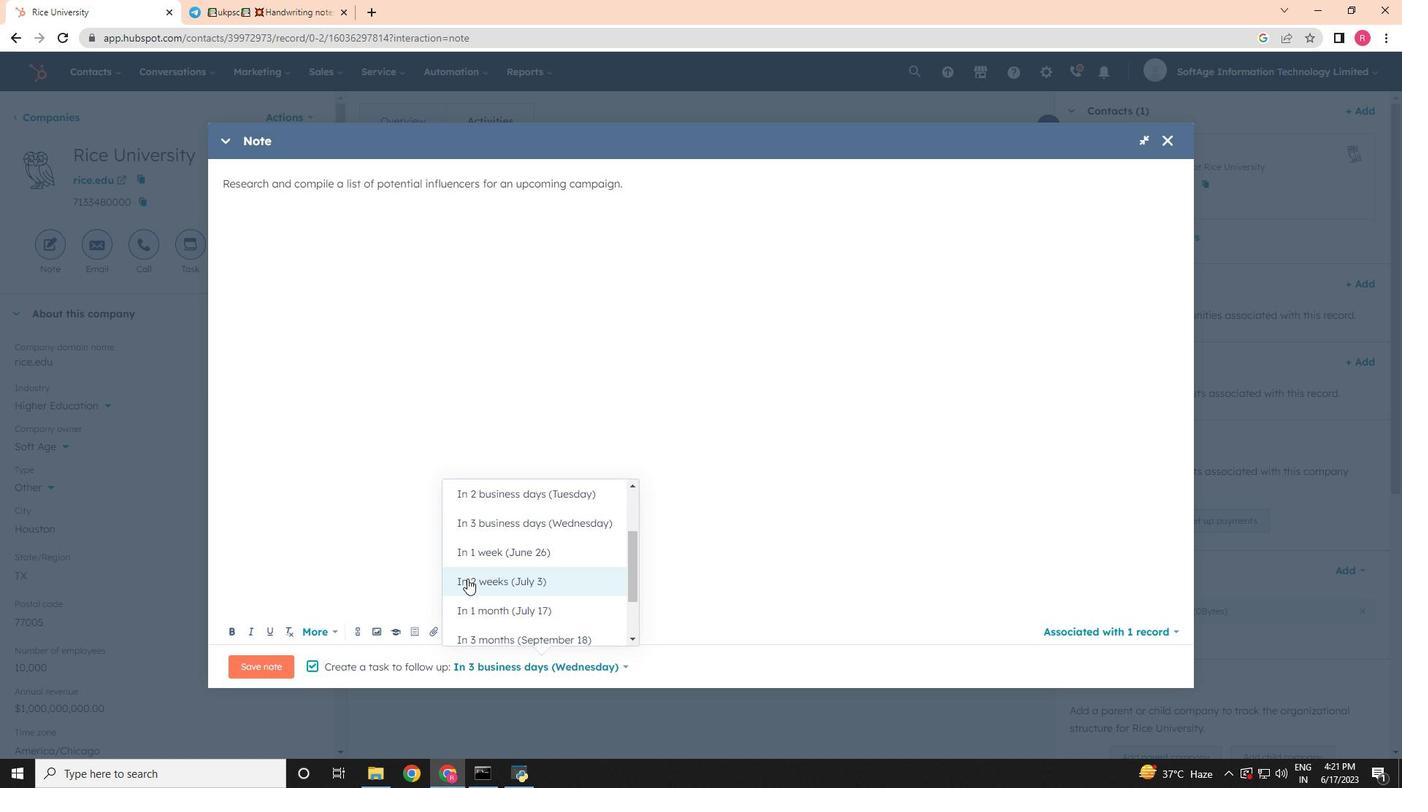 
Action: Mouse moved to (491, 538)
Screenshot: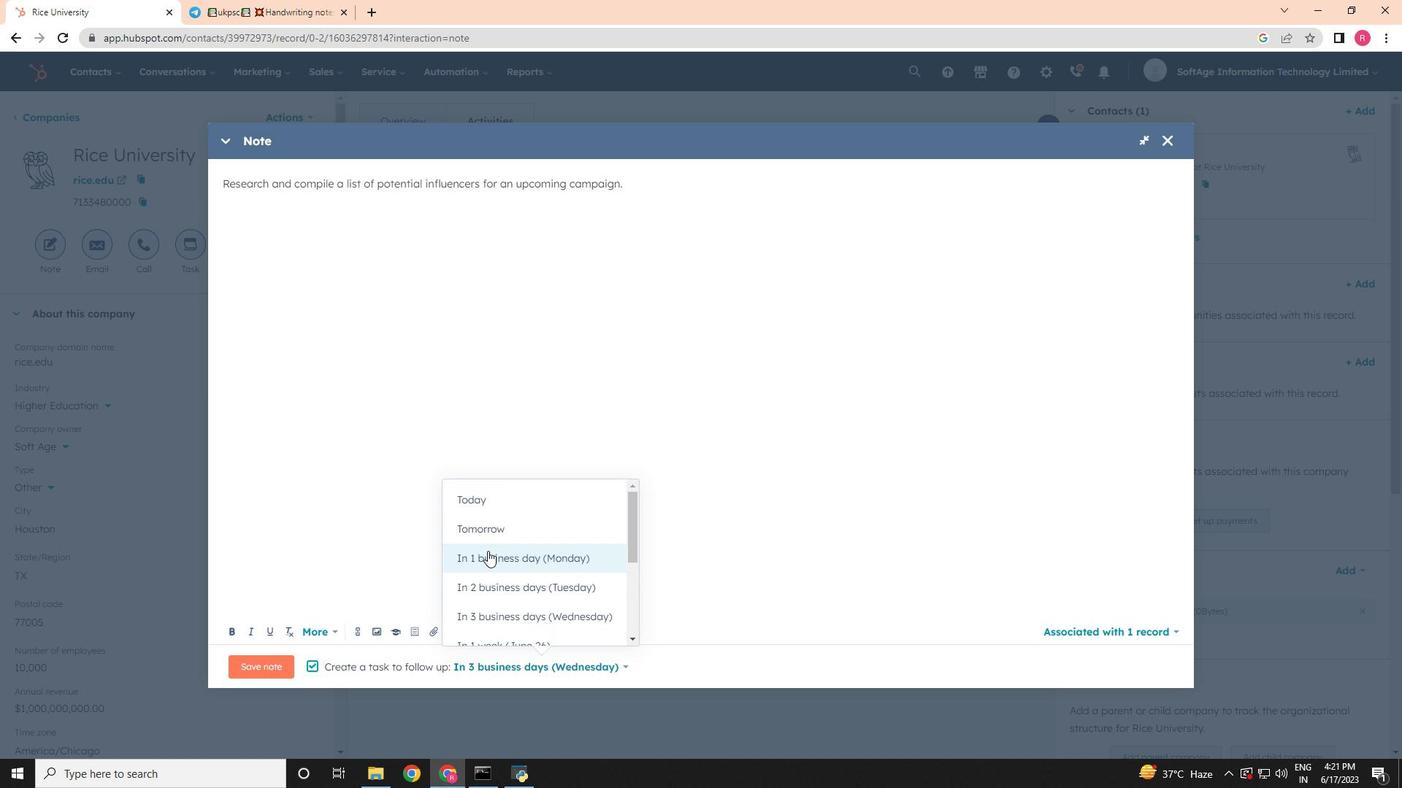 
Action: Mouse pressed left at (491, 538)
Screenshot: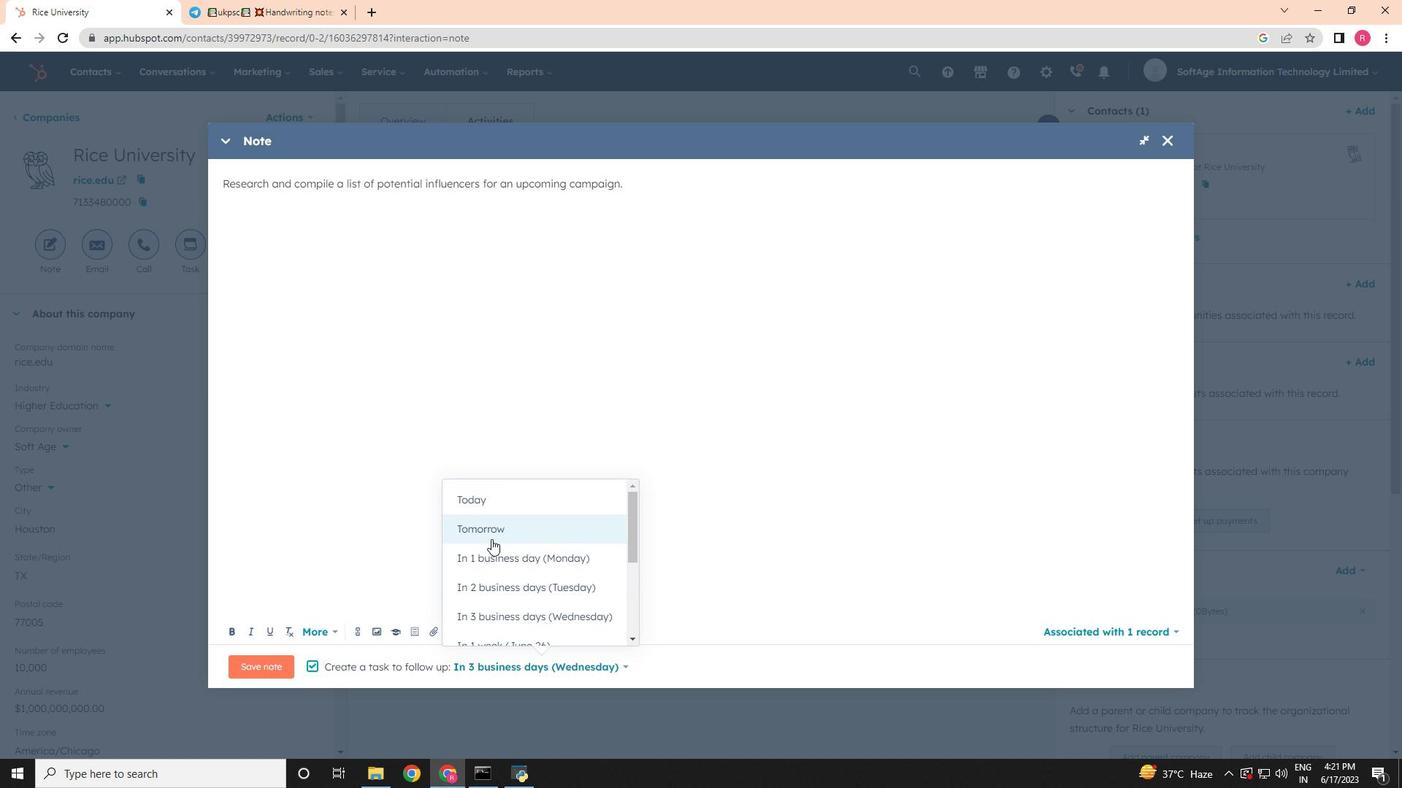
Action: Mouse moved to (260, 671)
Screenshot: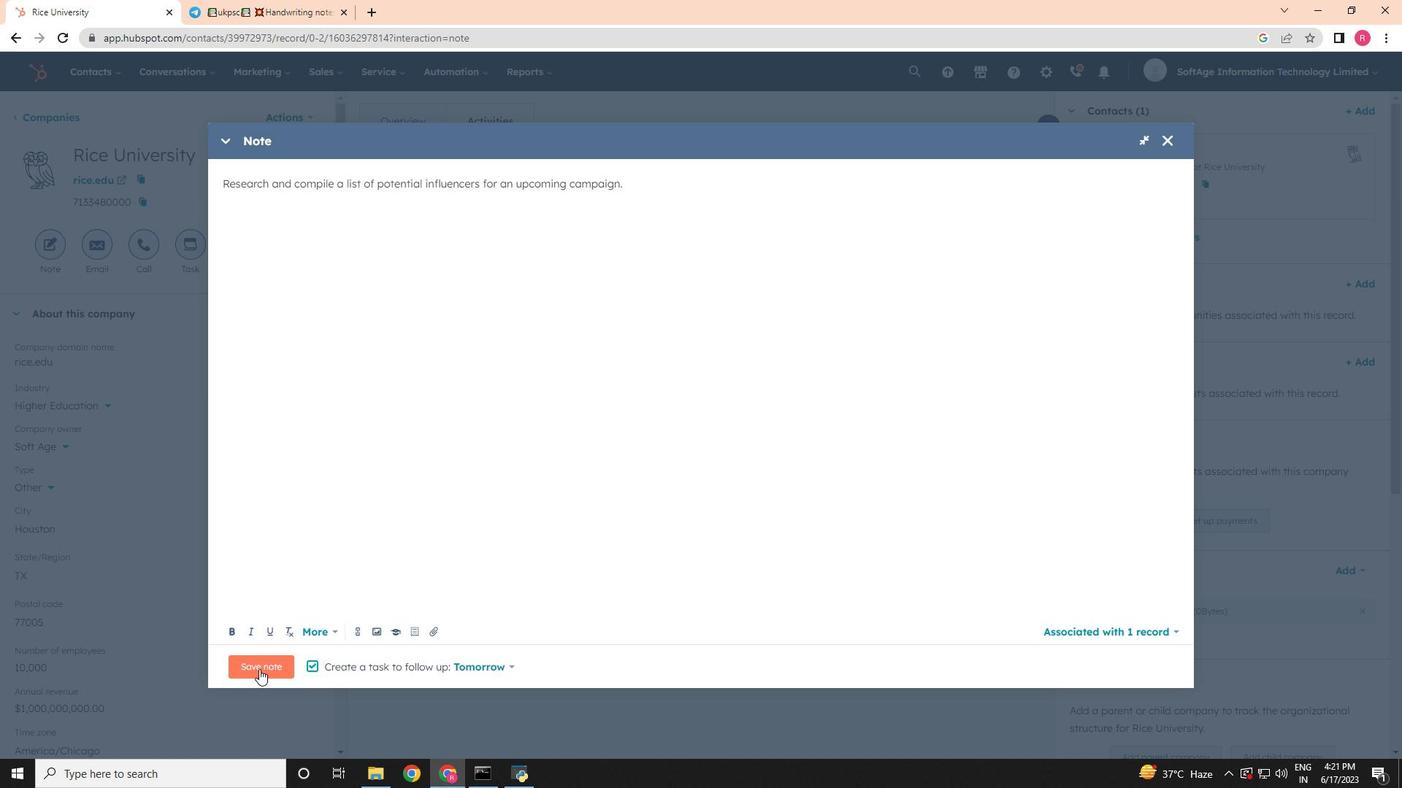 
Action: Mouse pressed left at (260, 671)
Screenshot: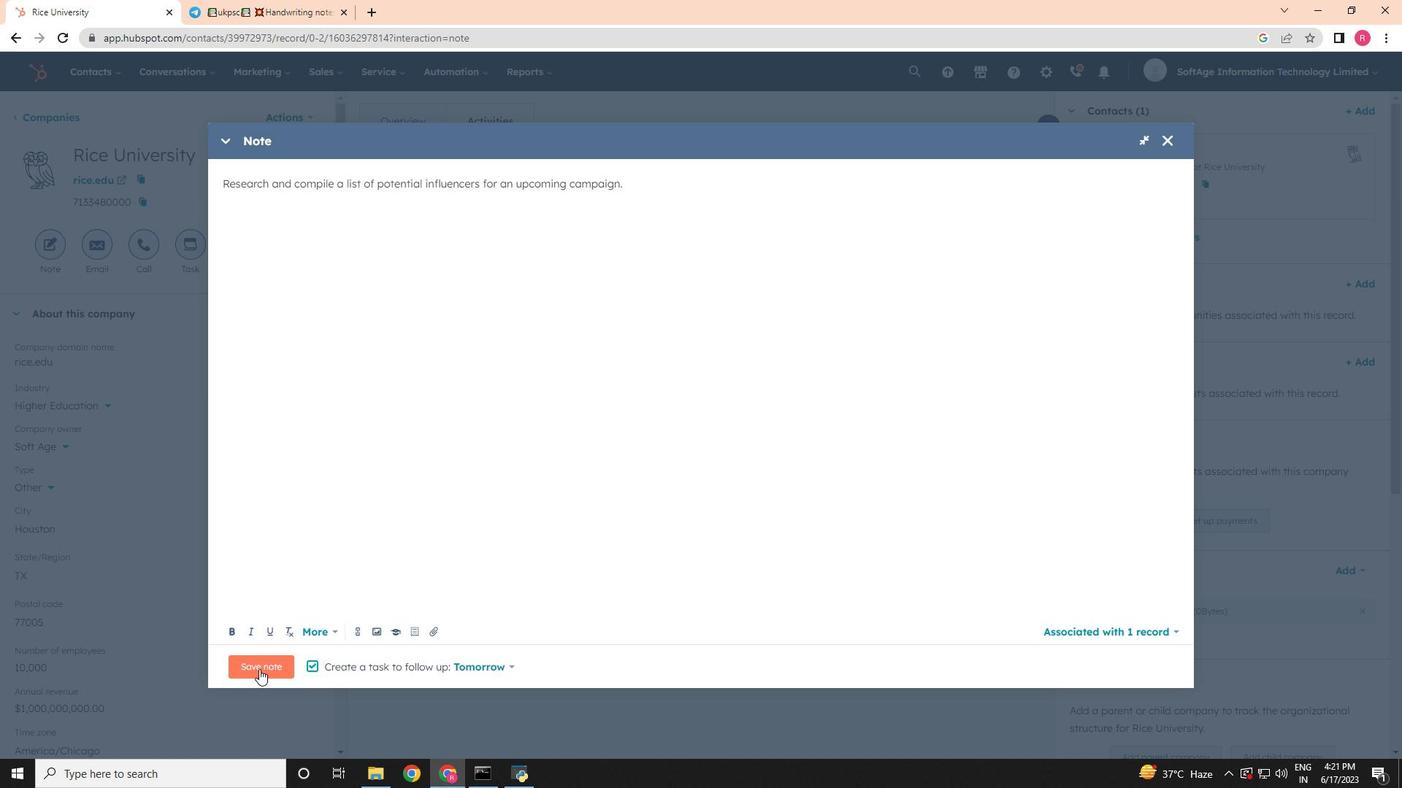 
Action: Mouse moved to (186, 249)
Screenshot: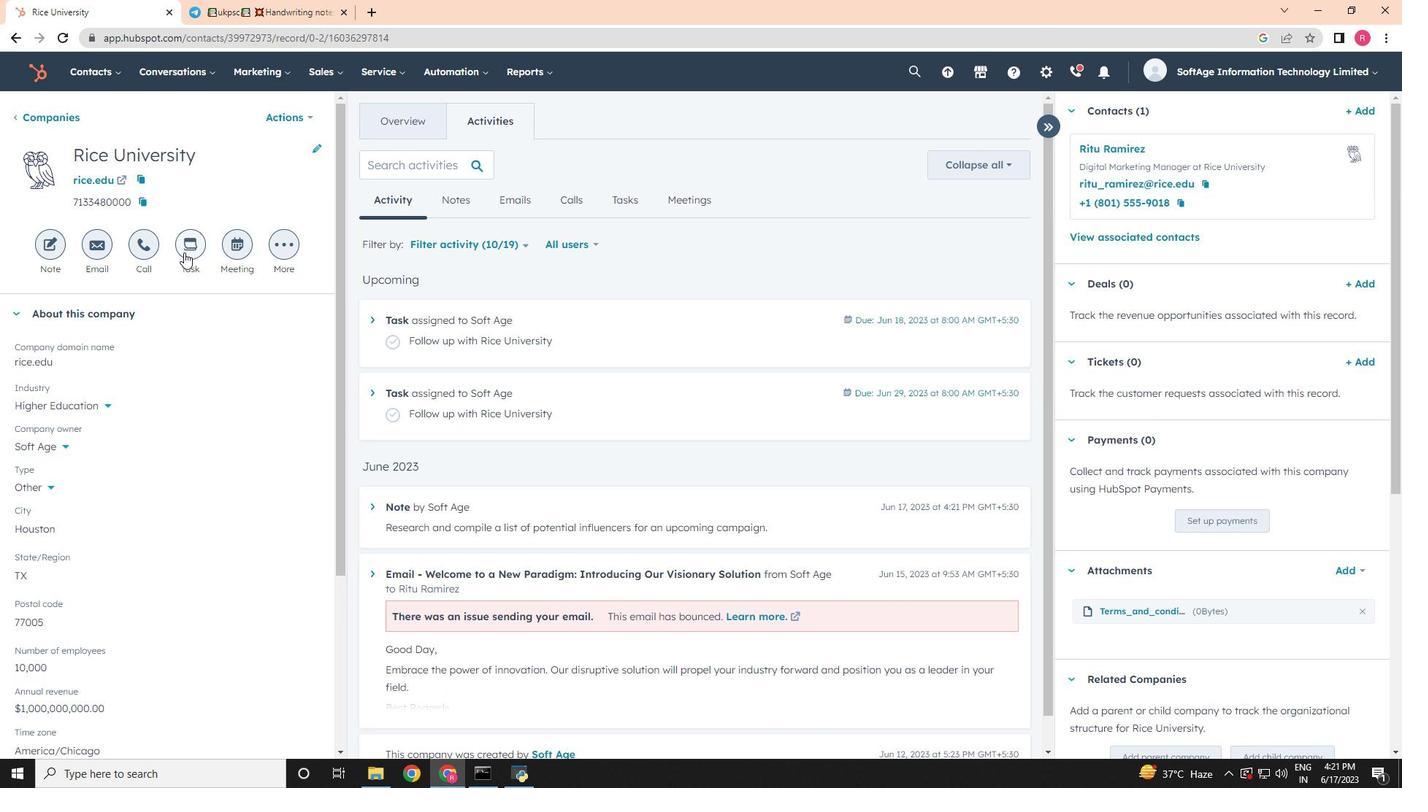 
Action: Mouse pressed left at (186, 249)
Screenshot: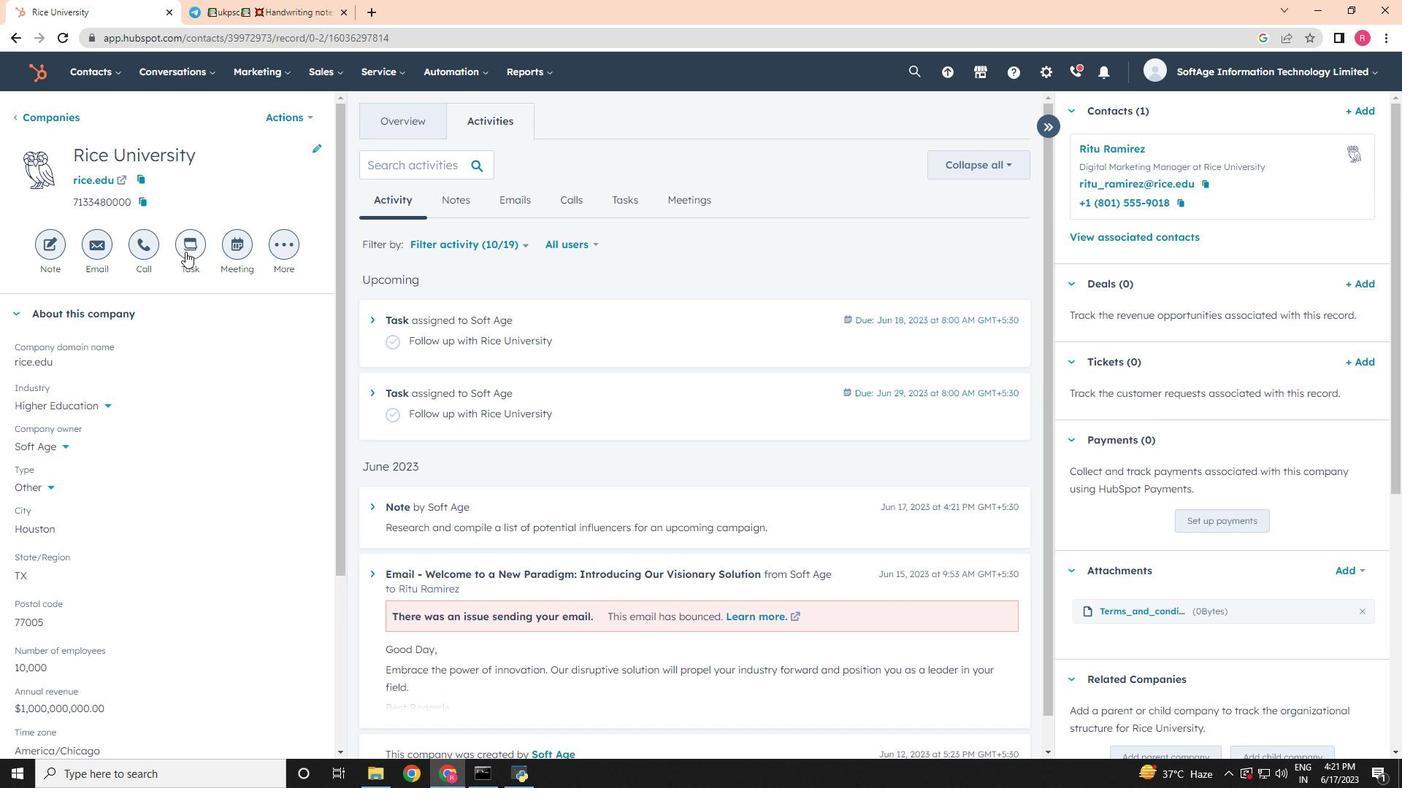 
Action: Mouse moved to (866, 407)
Screenshot: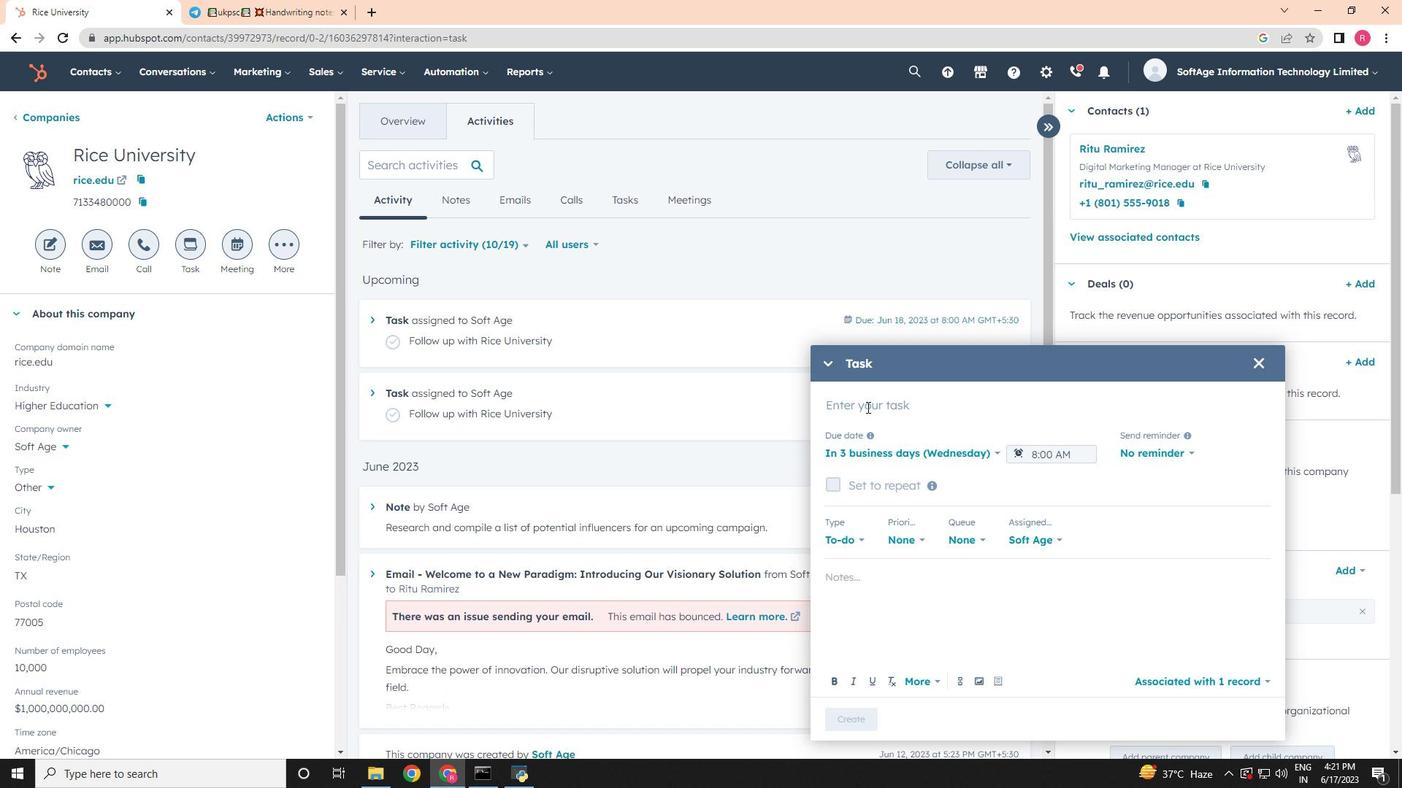 
Action: Key pressed <Key.shift>Send<Key.space><Key.shift>Proposal<Key.space>to<Key.space><Key.shift>Client
Screenshot: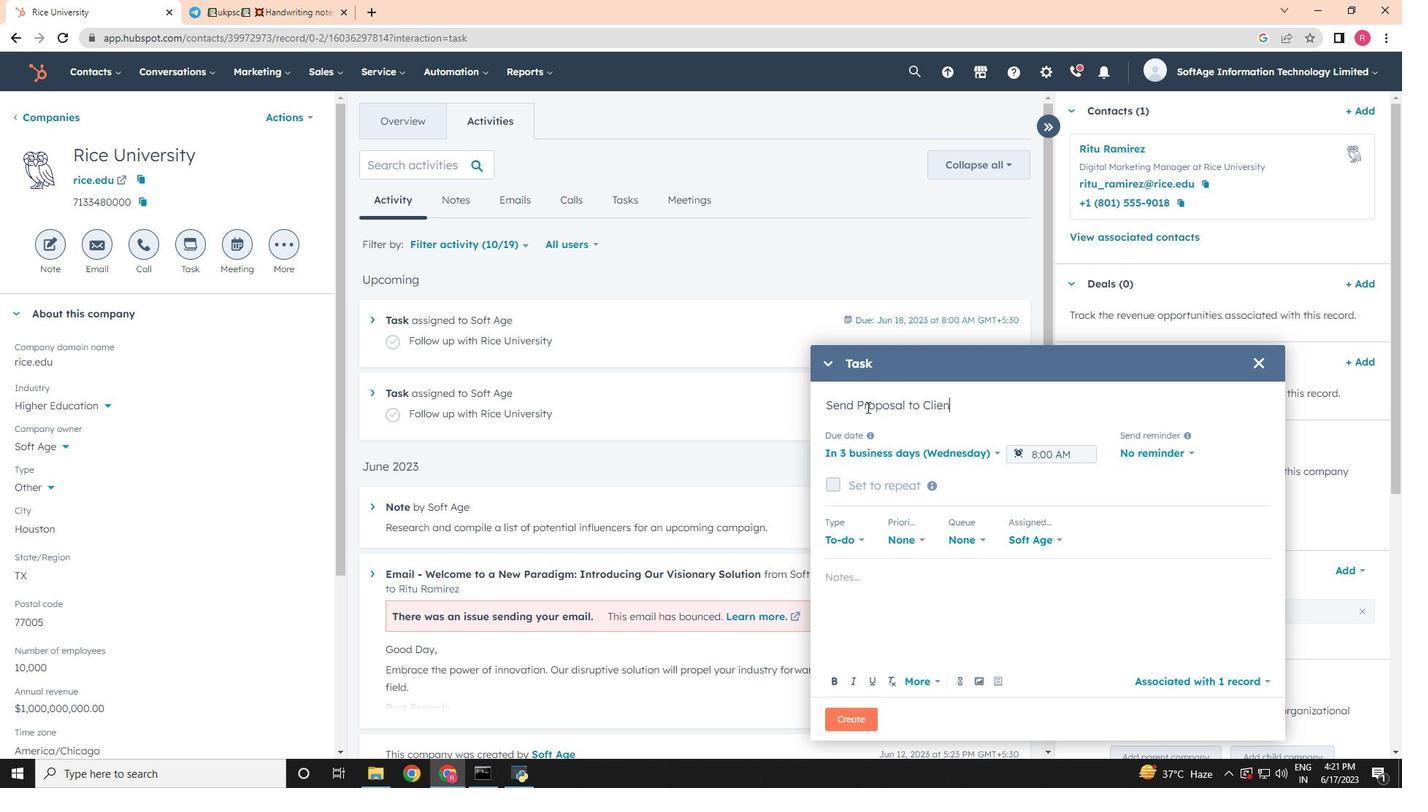 
Action: Mouse moved to (897, 460)
Screenshot: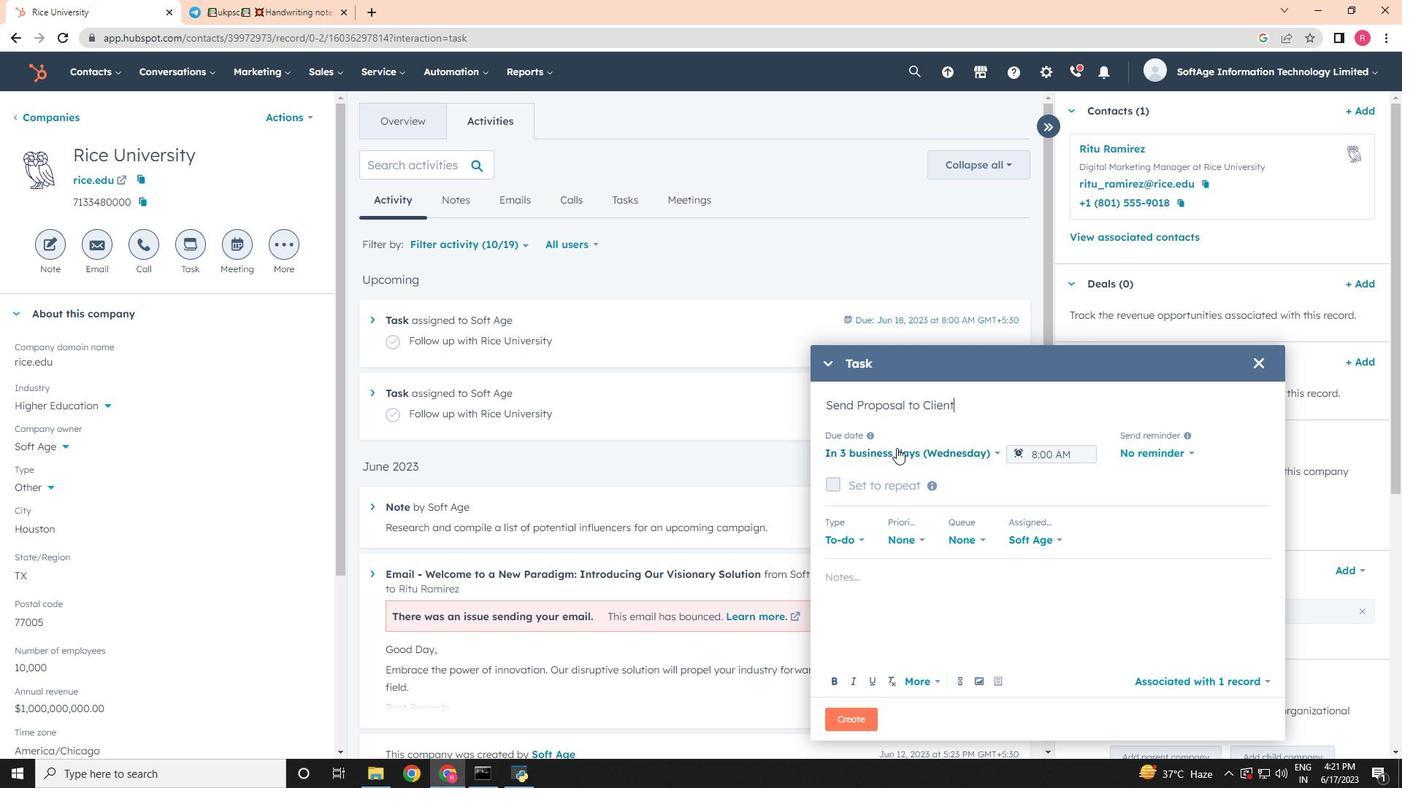 
Action: Key pressed .
Screenshot: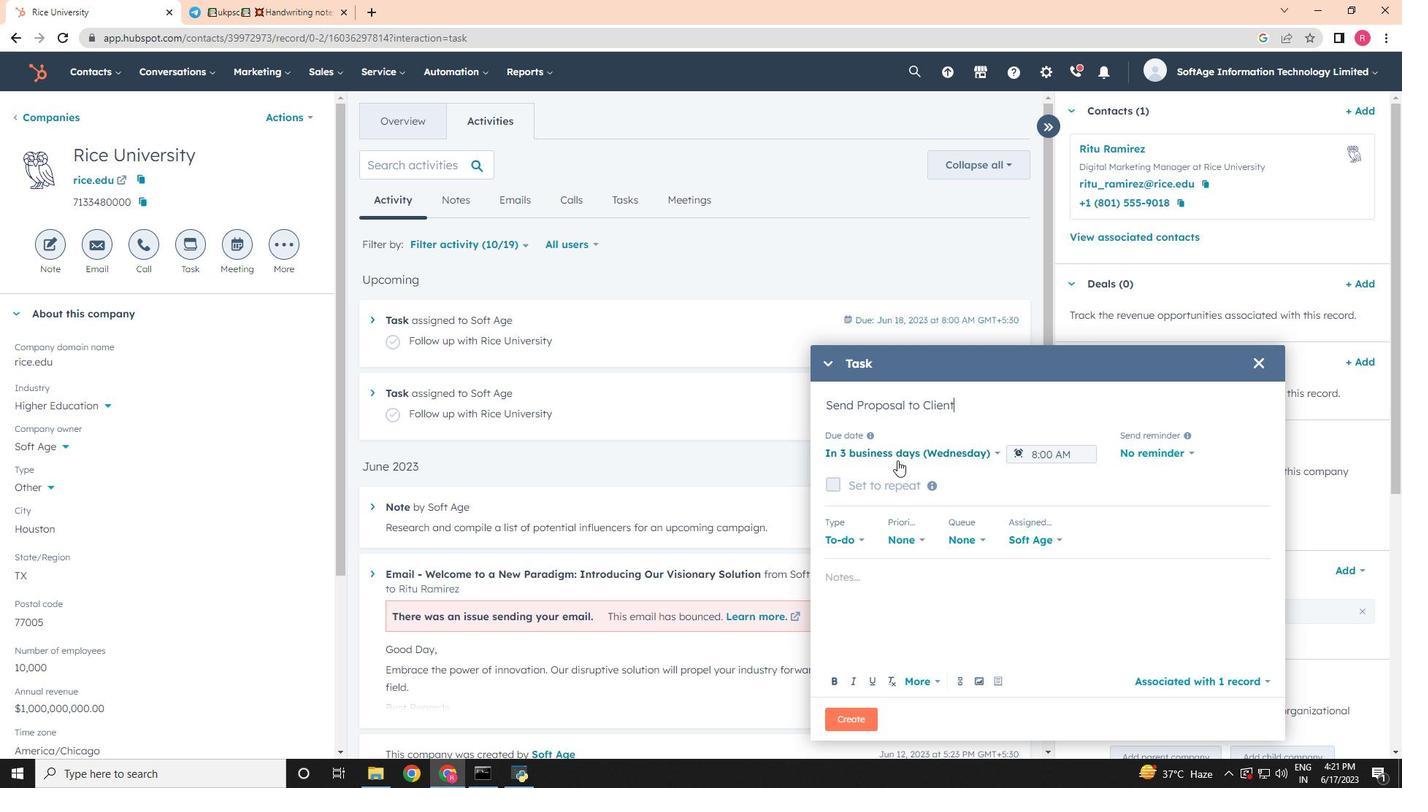 
Action: Mouse moved to (899, 455)
Screenshot: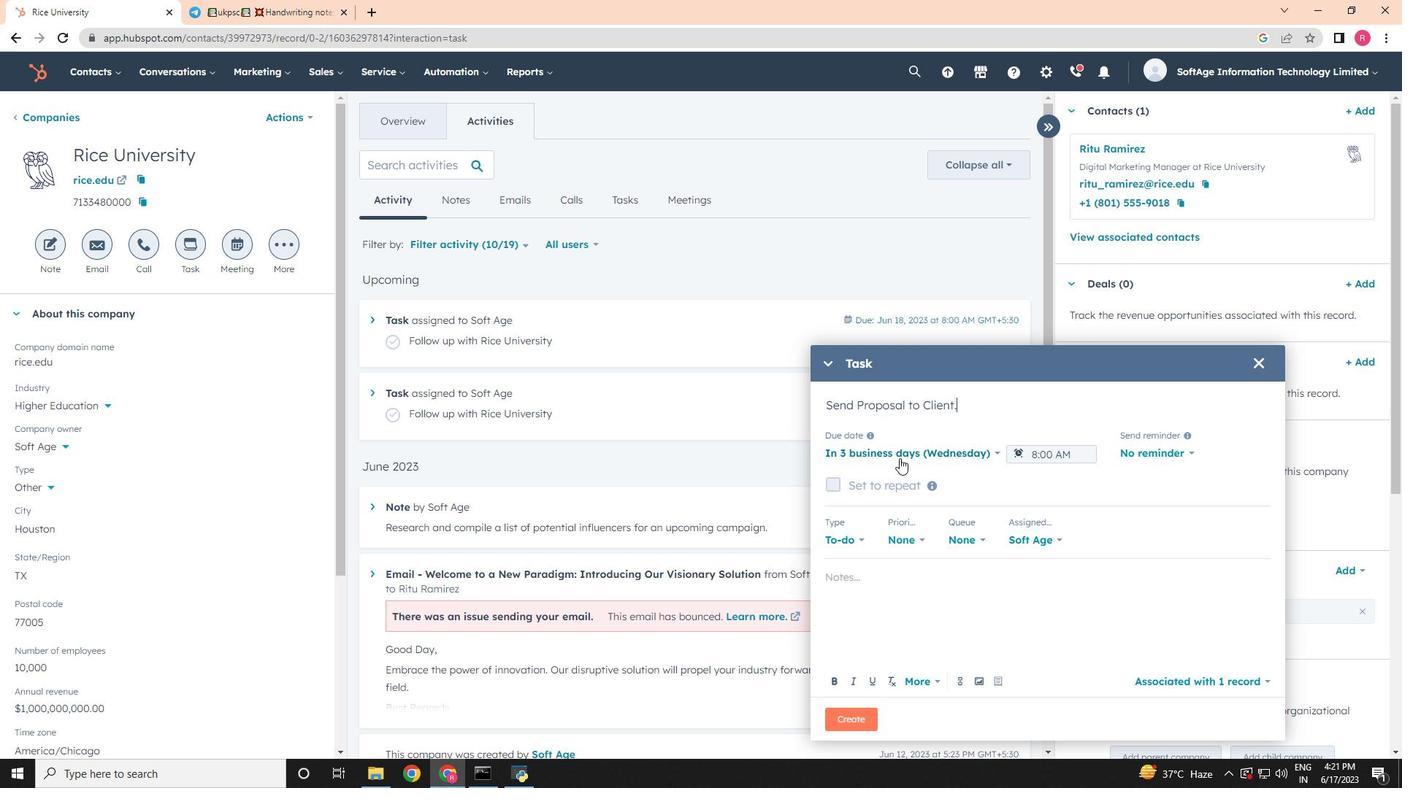 
Action: Mouse pressed left at (899, 455)
Screenshot: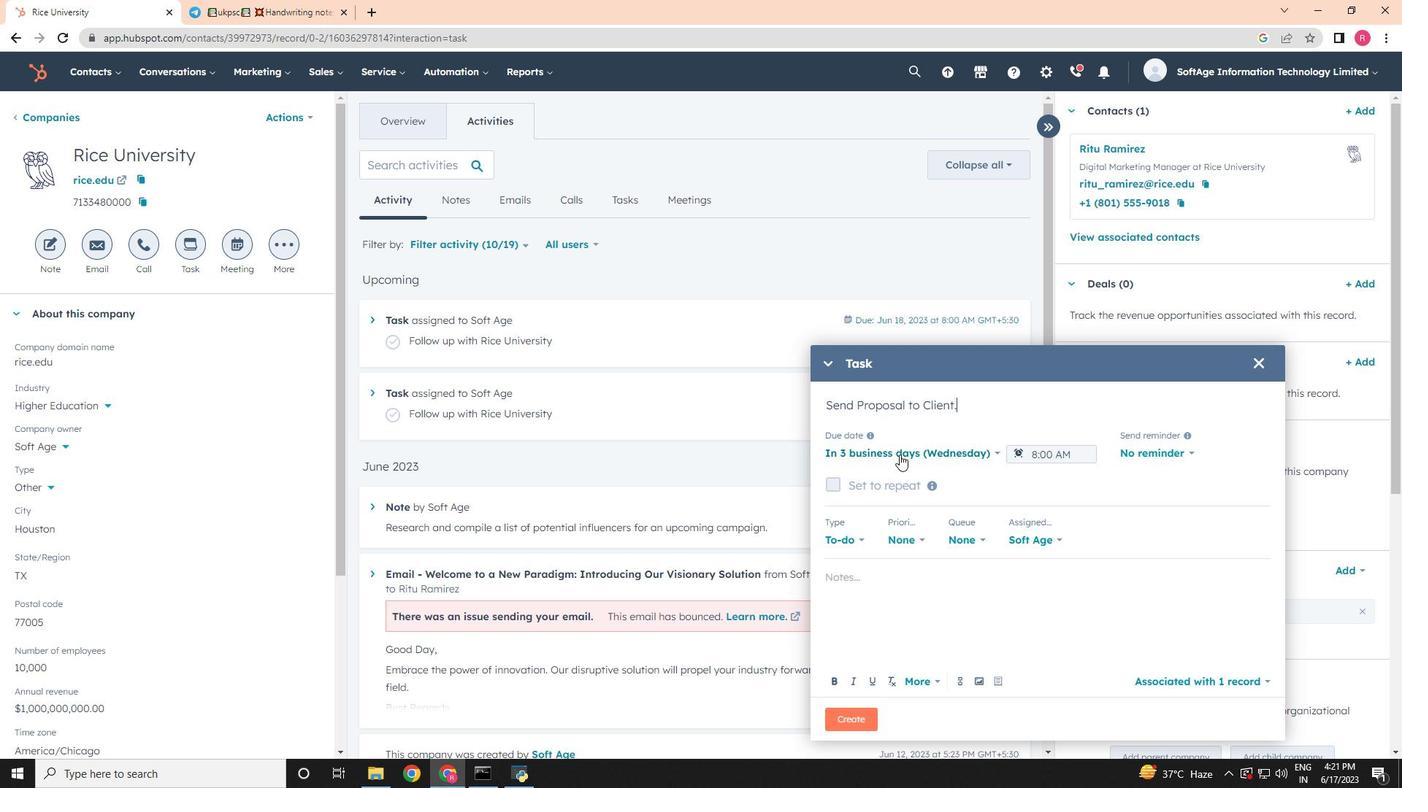 
Action: Mouse moved to (901, 520)
Screenshot: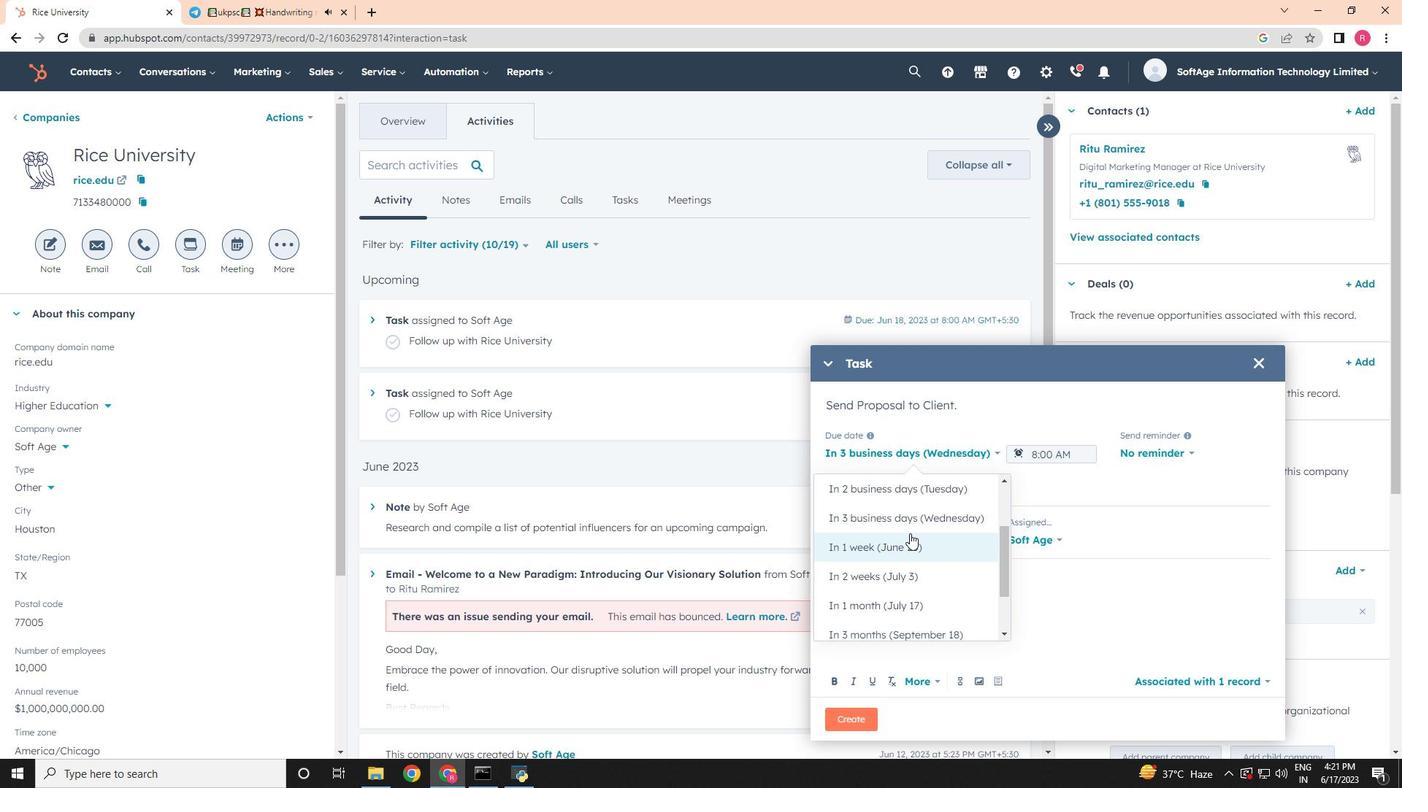 
Action: Mouse pressed left at (901, 520)
Screenshot: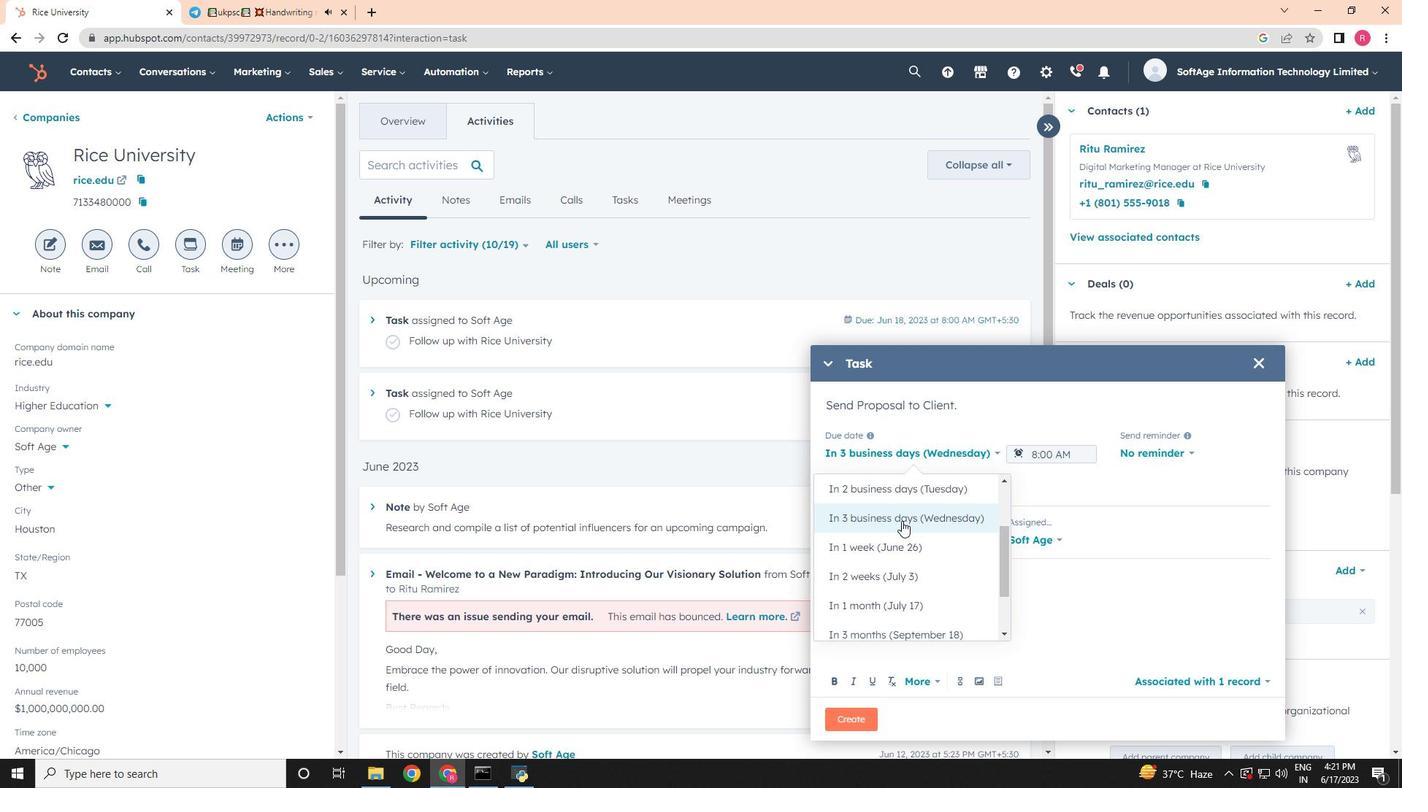 
Action: Mouse moved to (1161, 453)
Screenshot: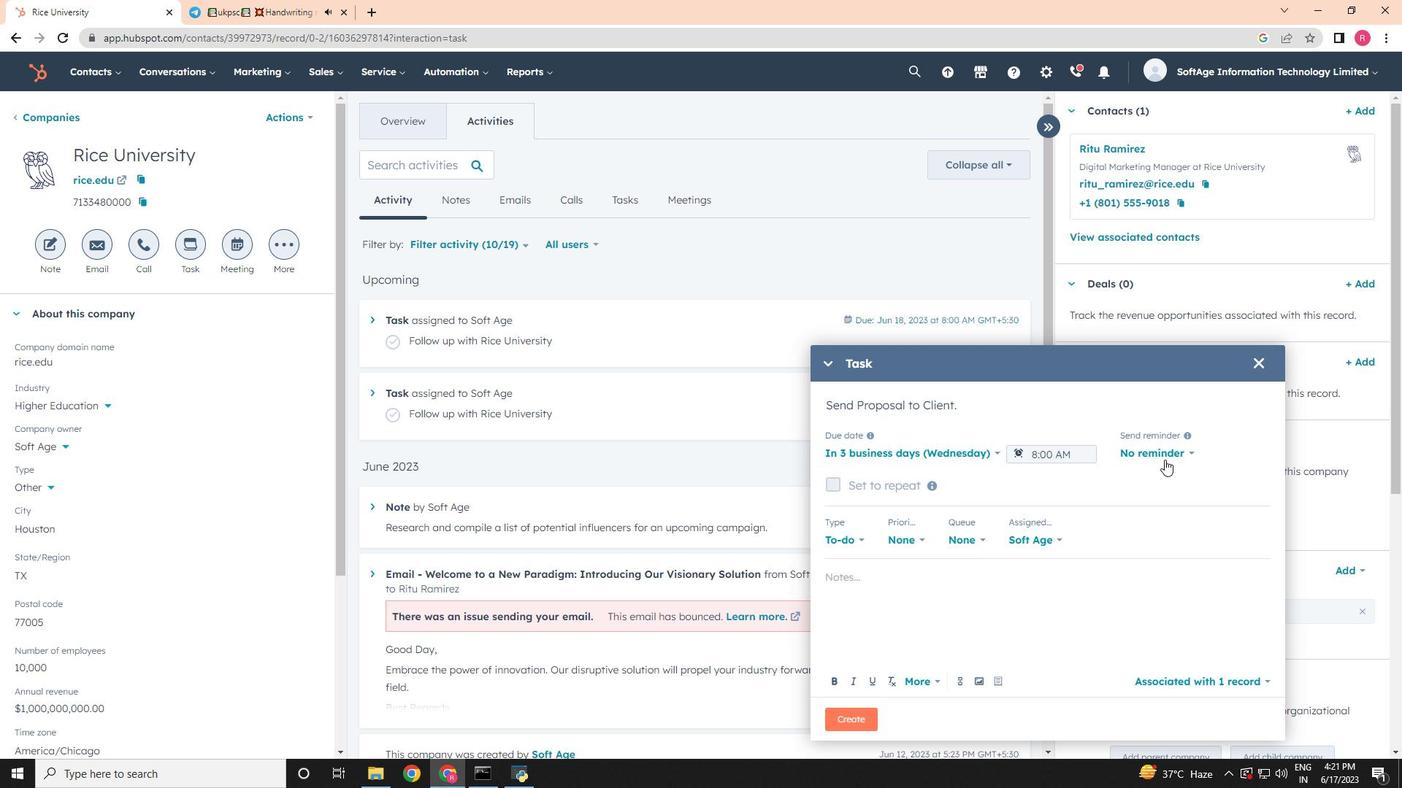 
Action: Mouse pressed left at (1161, 453)
Screenshot: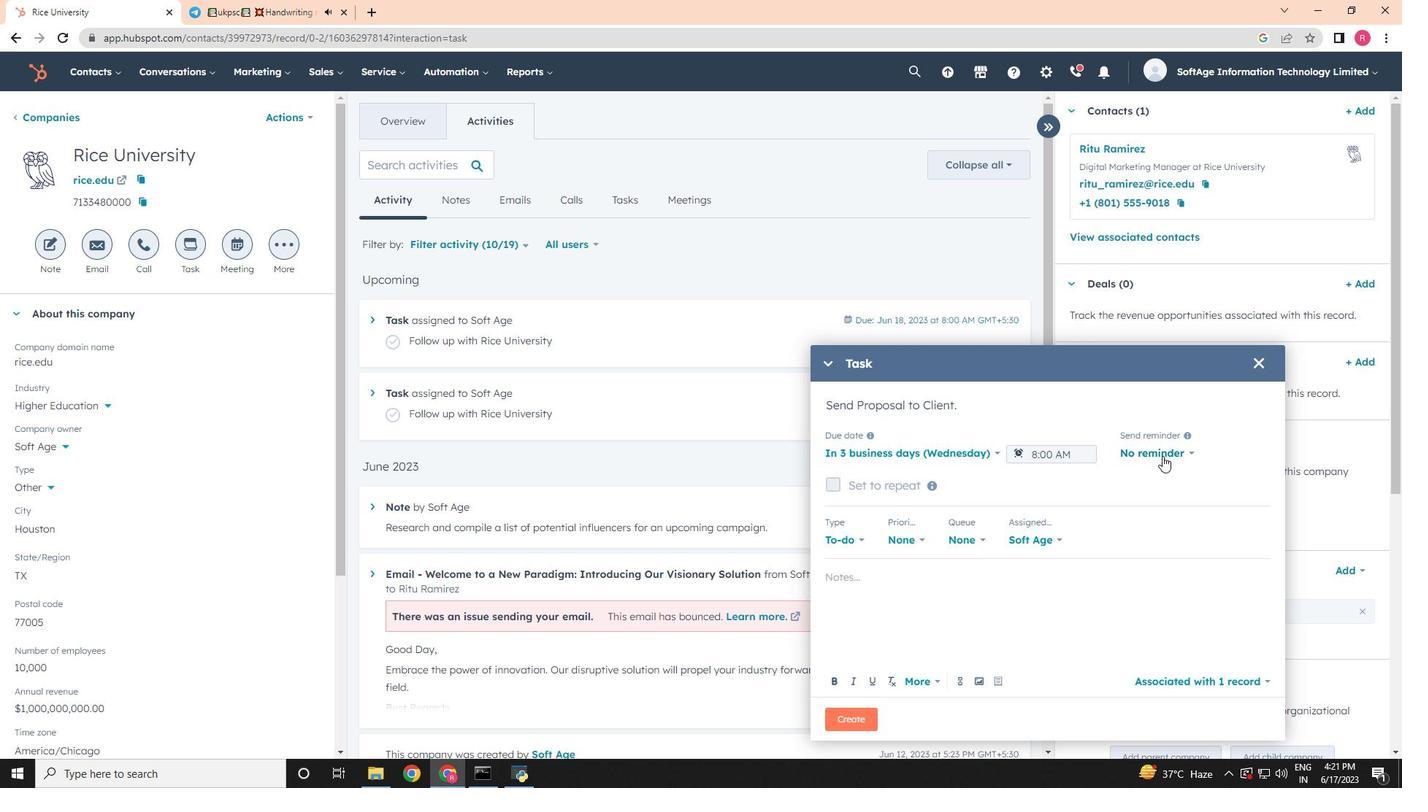 
Action: Mouse moved to (1137, 545)
Screenshot: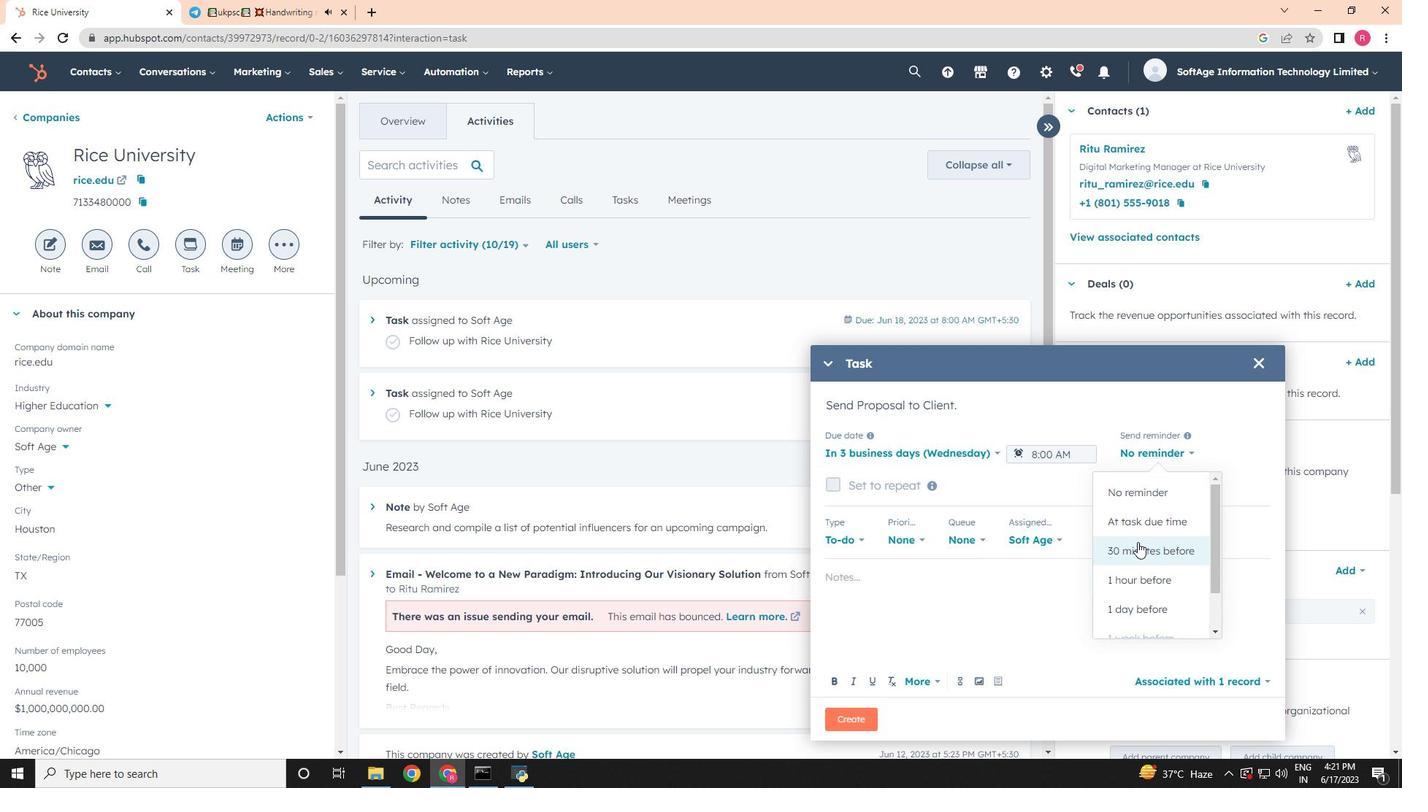
Action: Mouse pressed left at (1137, 545)
Screenshot: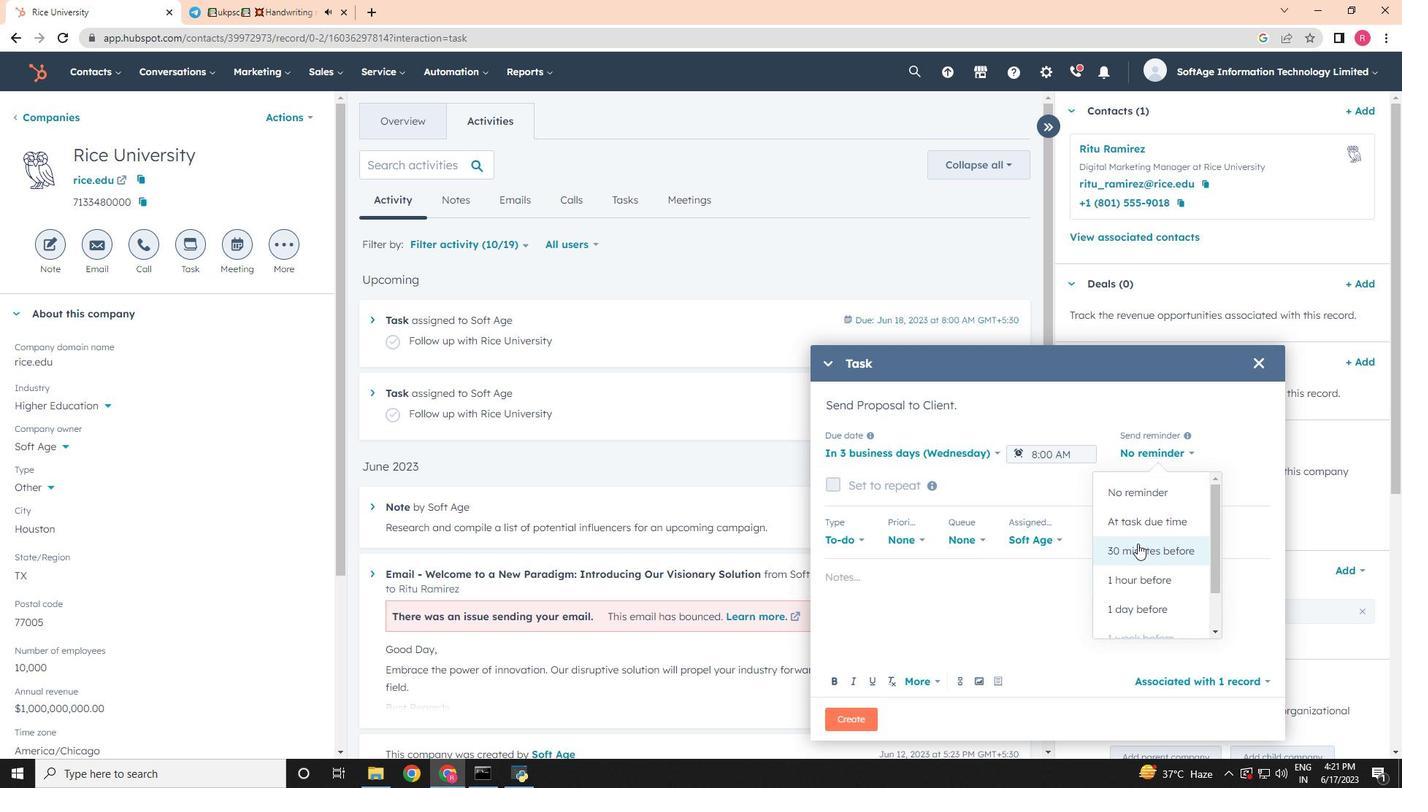 
Action: Mouse moved to (901, 539)
Screenshot: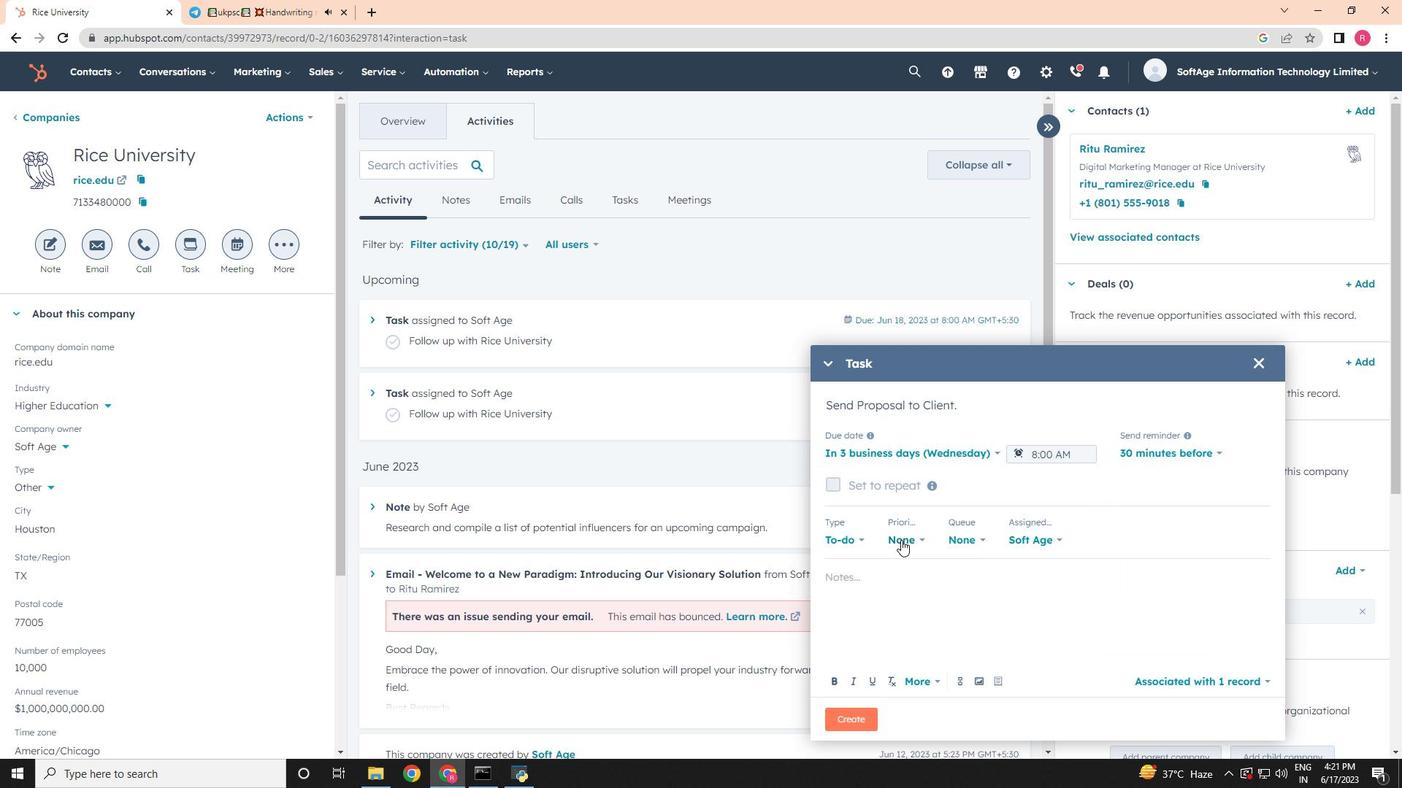 
Action: Mouse pressed left at (901, 539)
Screenshot: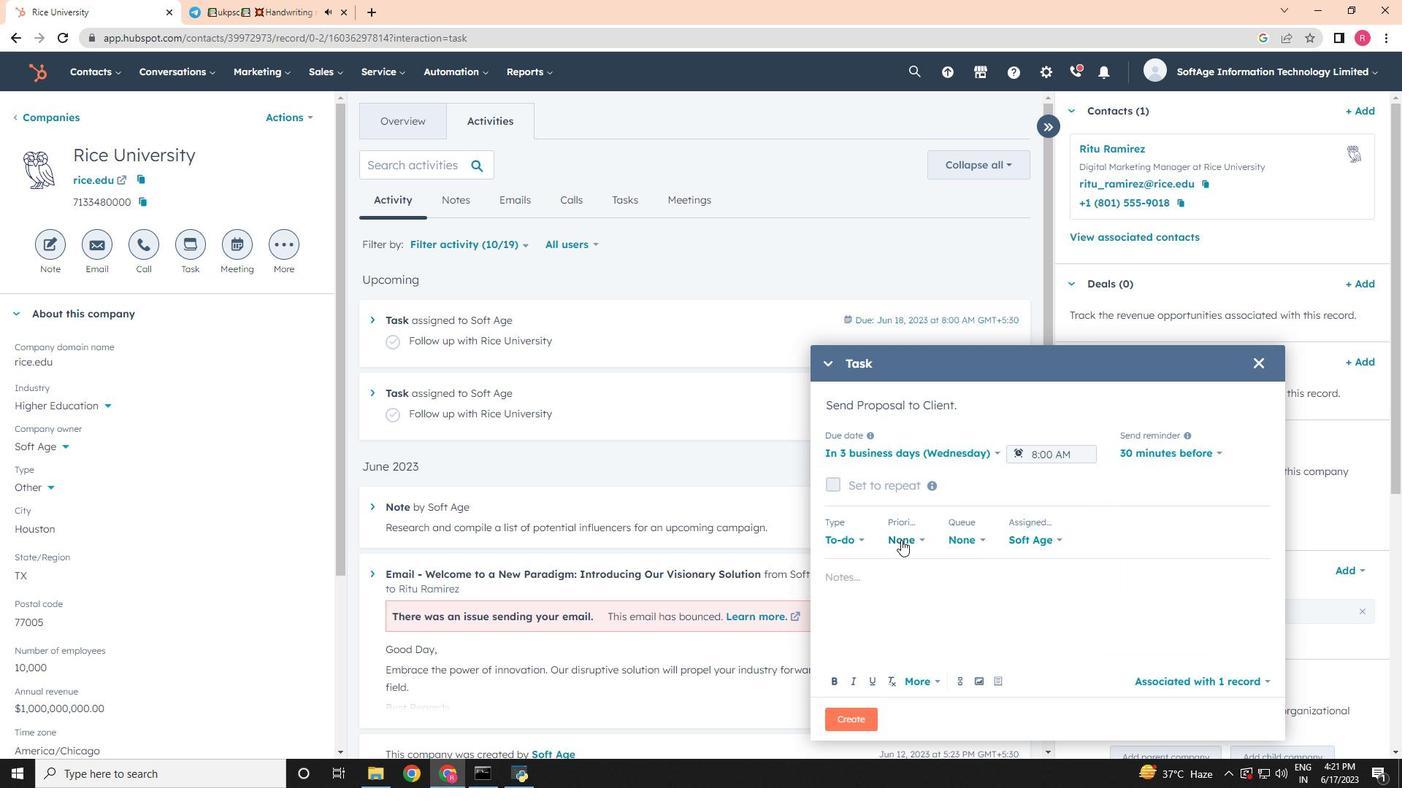 
Action: Mouse moved to (896, 611)
Screenshot: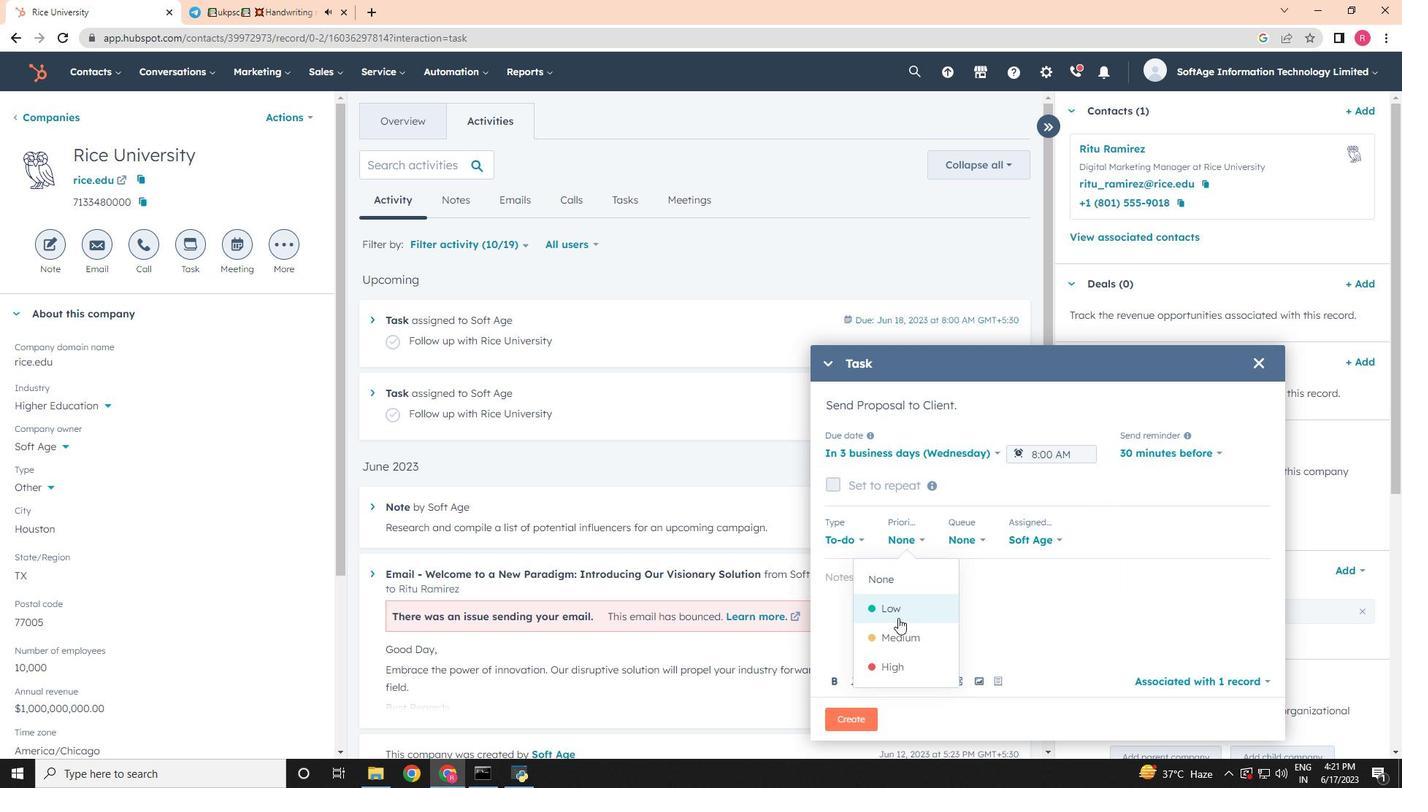 
Action: Mouse pressed left at (896, 611)
Screenshot: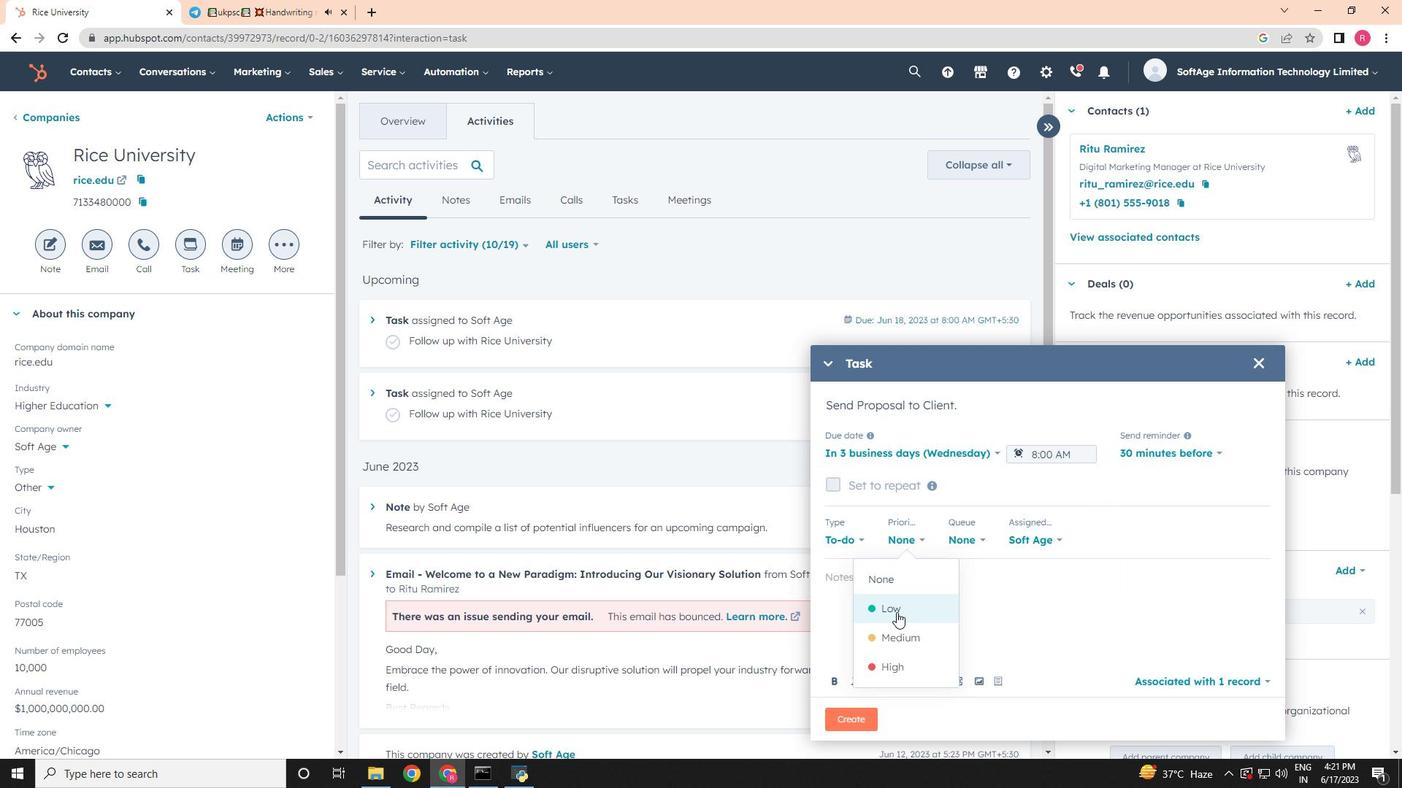 
Action: Mouse moved to (867, 590)
Screenshot: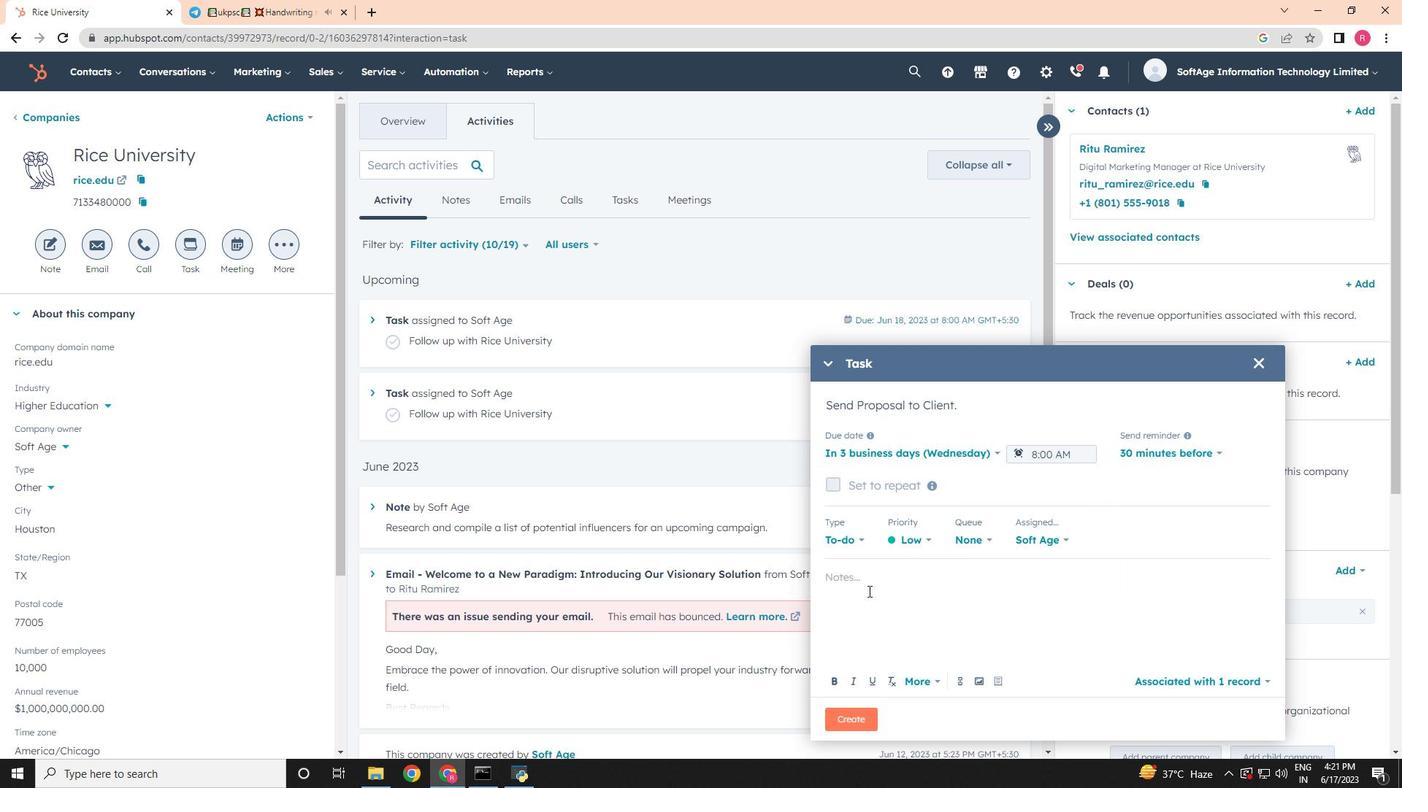
Action: Mouse pressed left at (867, 590)
Screenshot: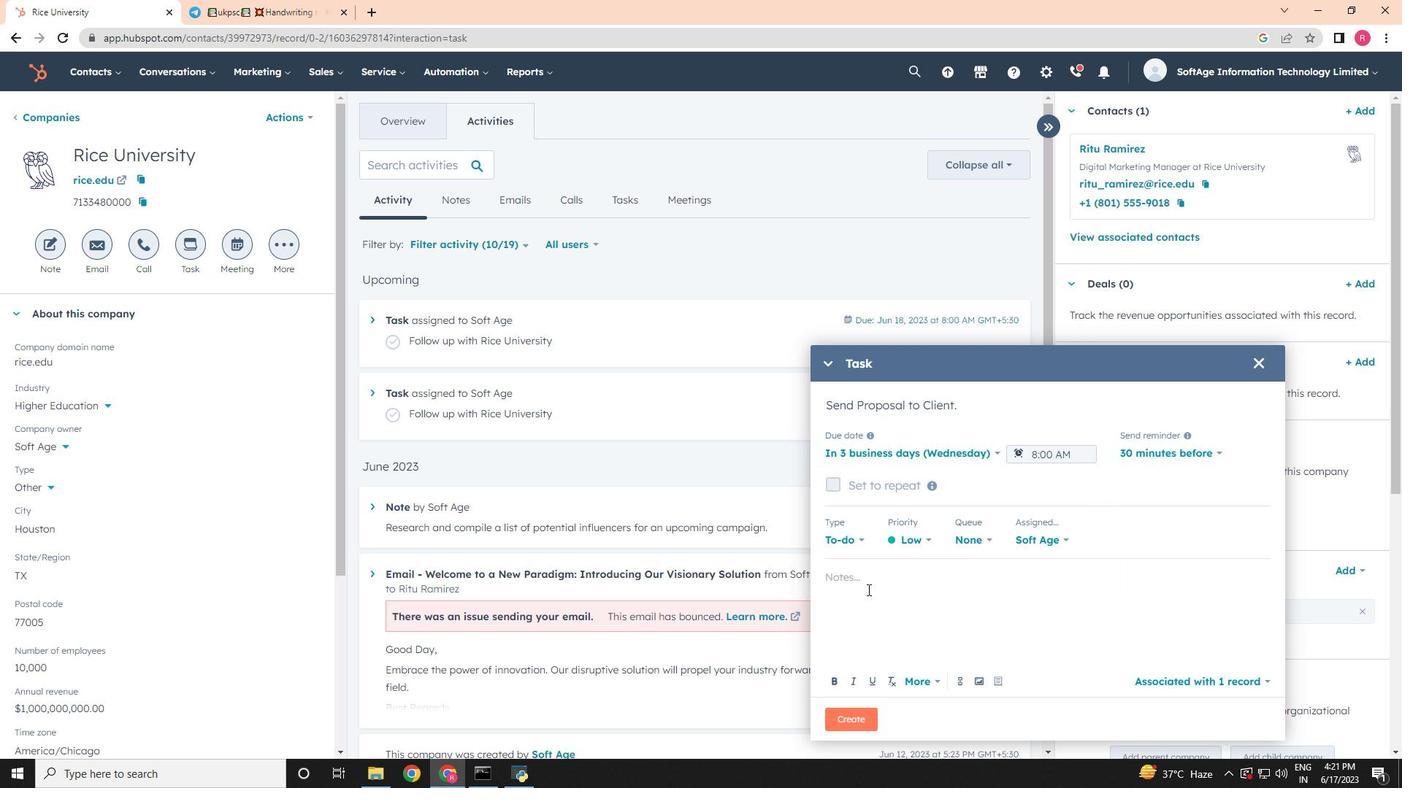 
Action: Key pressed follow<Key.space><Key.space>up<Key.space>with<Key.space>the<Key.space>client<Key.space>regarding<Key.space>their<Key.space><Key.space>recent<Key.space>inquiry<Key.space>and<Key.space>address<Key.space>any<Key.space>question<Key.space><Key.backspace>s<Key.space>they<Key.space>may<Key.space>have.
Screenshot: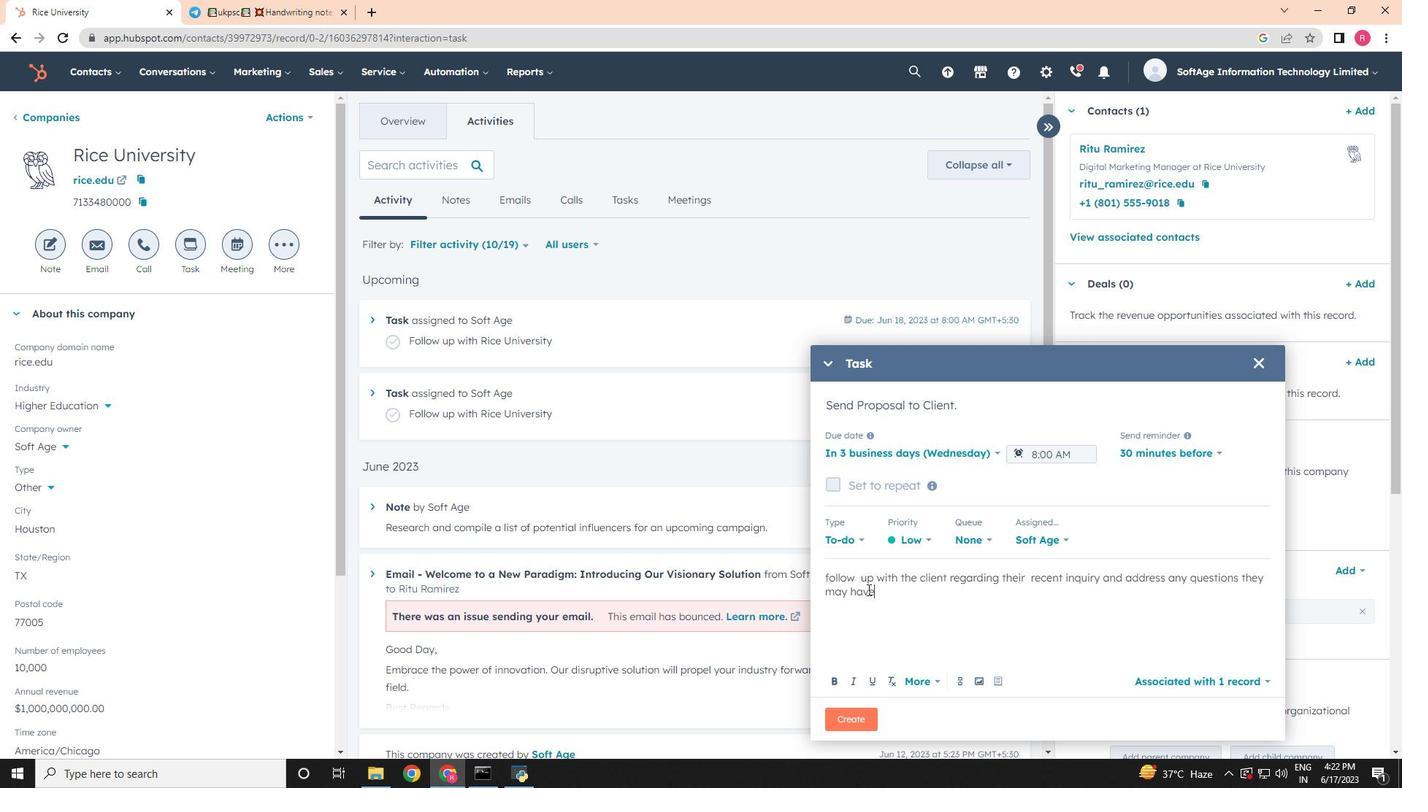 
Action: Mouse moved to (852, 715)
Screenshot: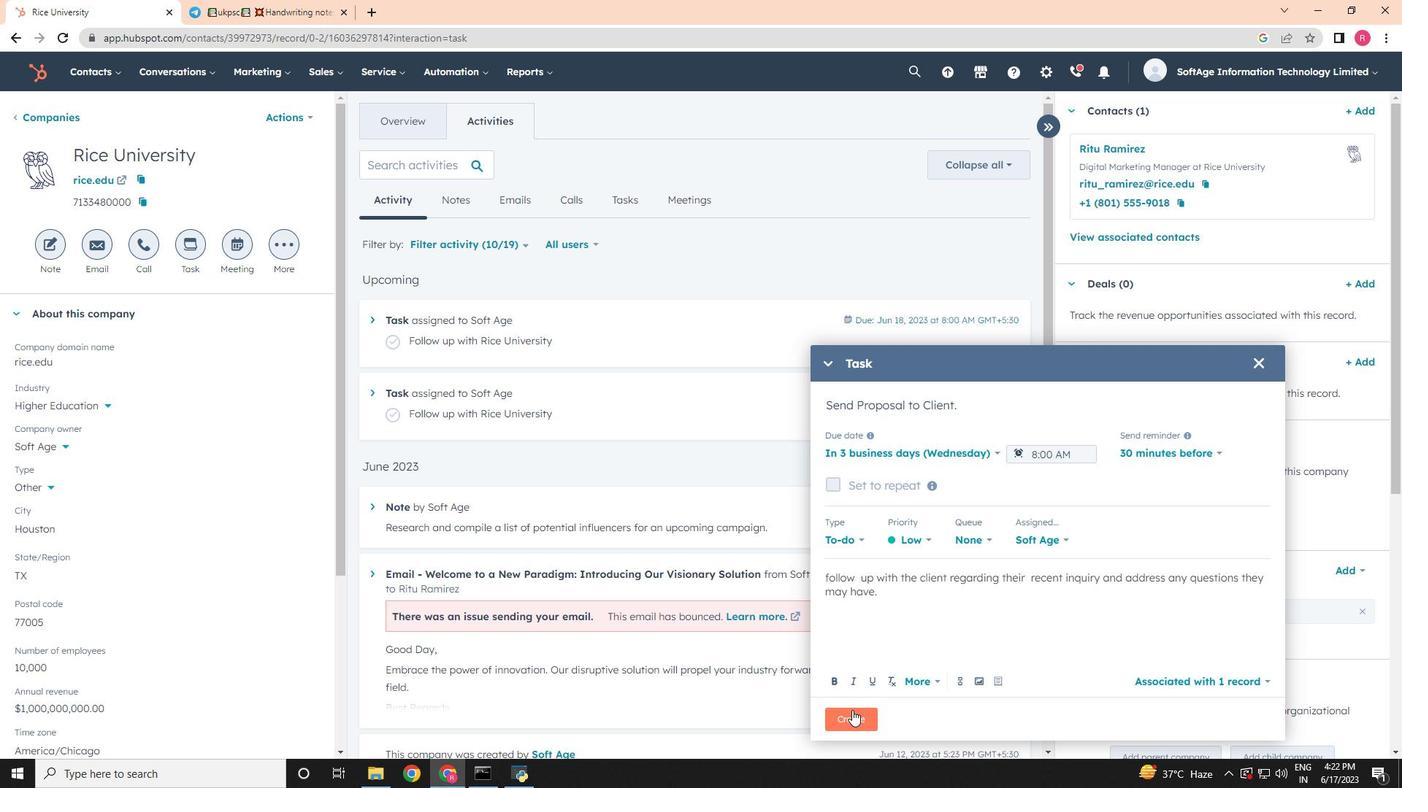 
Action: Mouse pressed left at (852, 715)
Screenshot: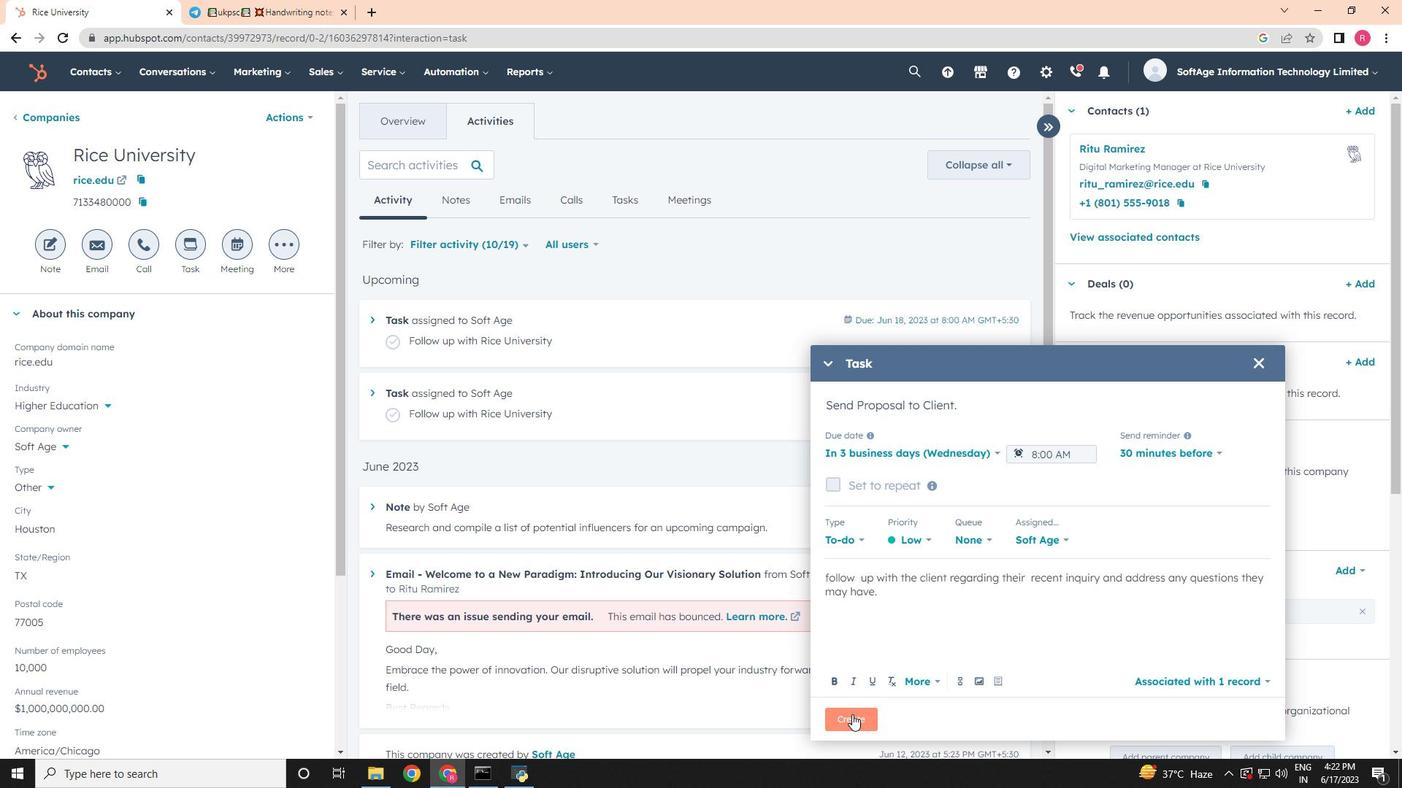 
